 Task: In the  document profit.html Use the feature 'and check spelling and grammer' Select the body of letter and change paragraph spacing to  '1.5'Select the word  Good Afternoon and change font size to  25
Action: Mouse moved to (292, 422)
Screenshot: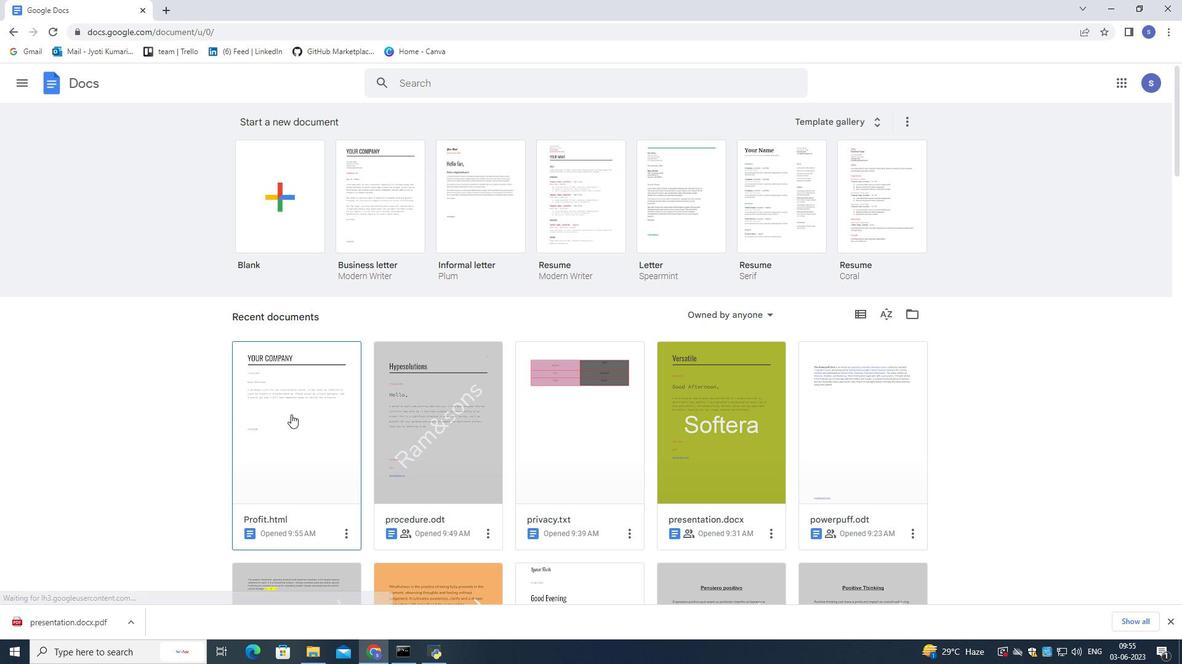 
Action: Mouse pressed left at (292, 422)
Screenshot: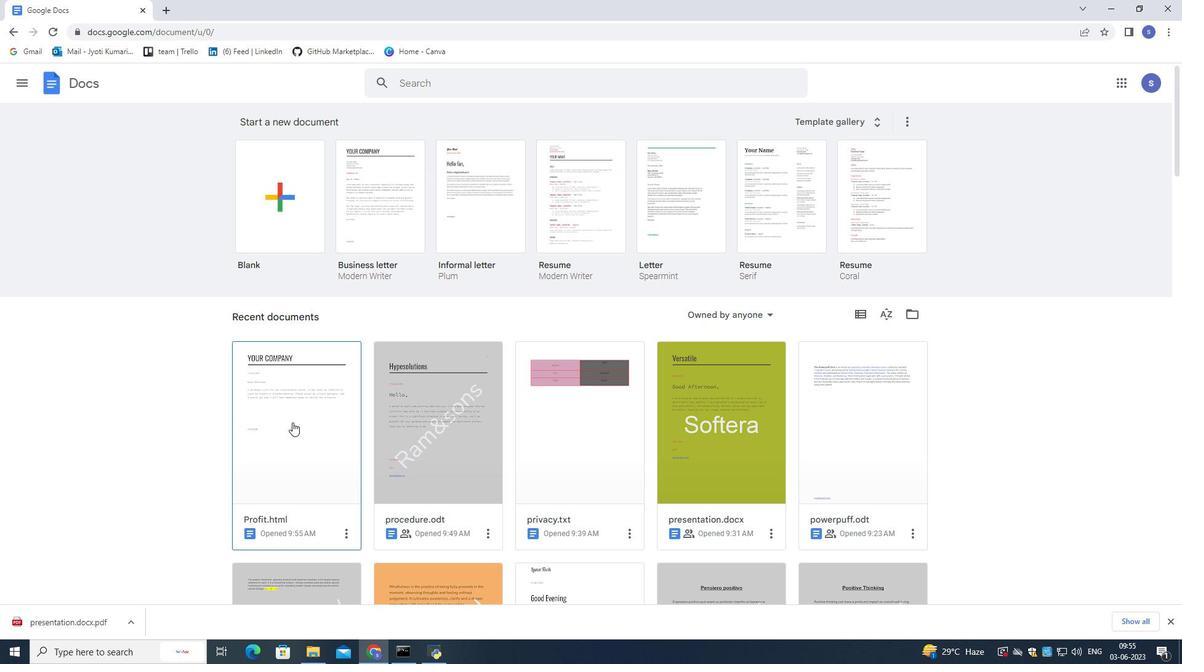 
Action: Mouse pressed left at (292, 422)
Screenshot: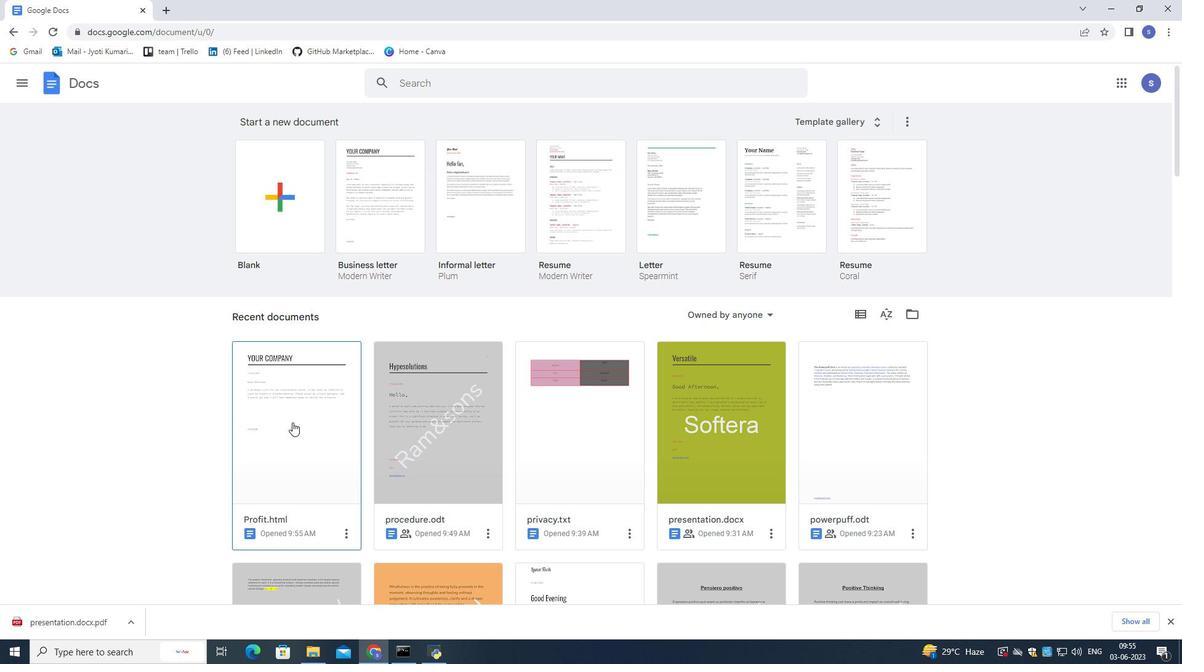 
Action: Mouse moved to (200, 89)
Screenshot: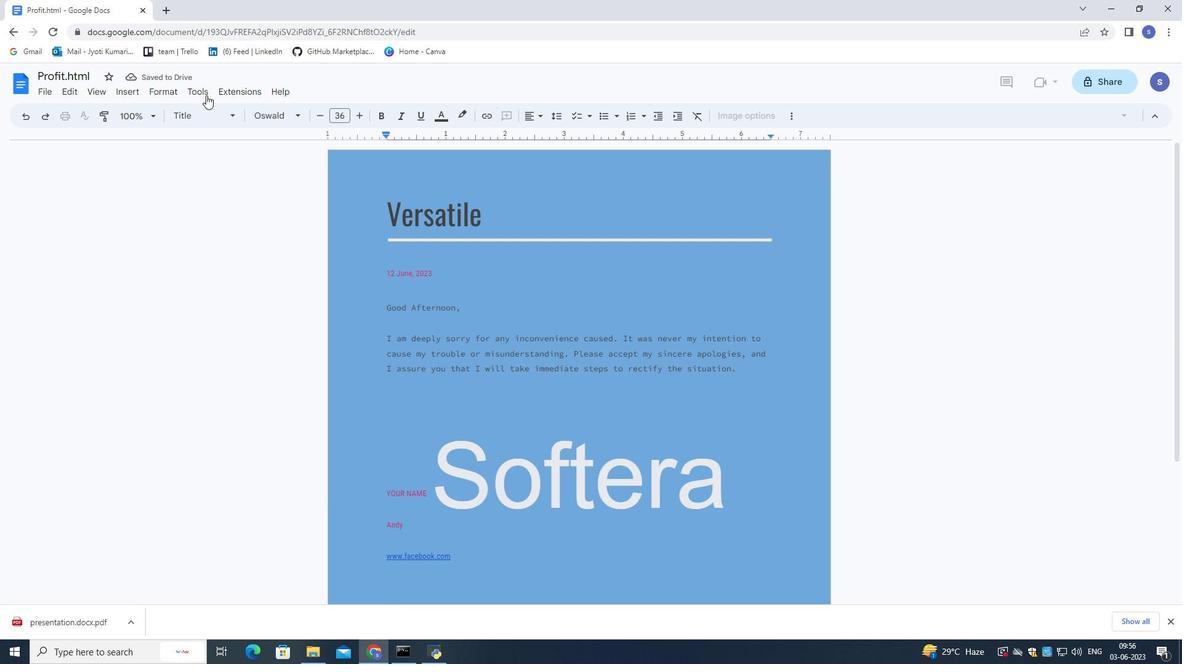 
Action: Mouse pressed left at (200, 89)
Screenshot: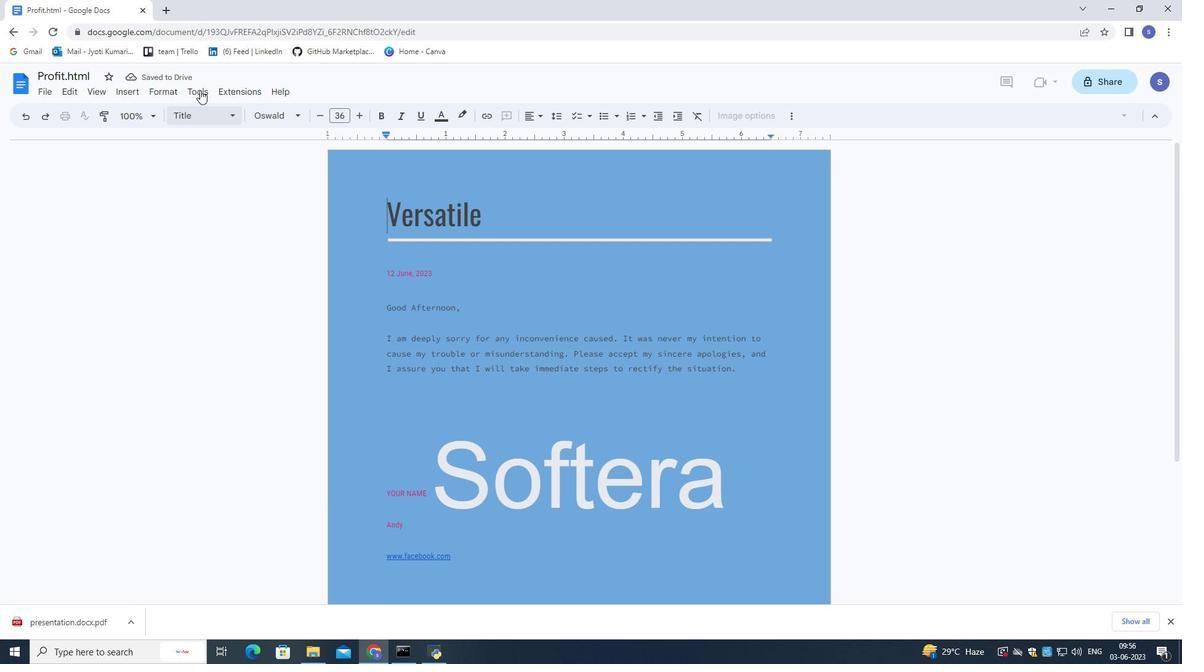 
Action: Mouse moved to (203, 112)
Screenshot: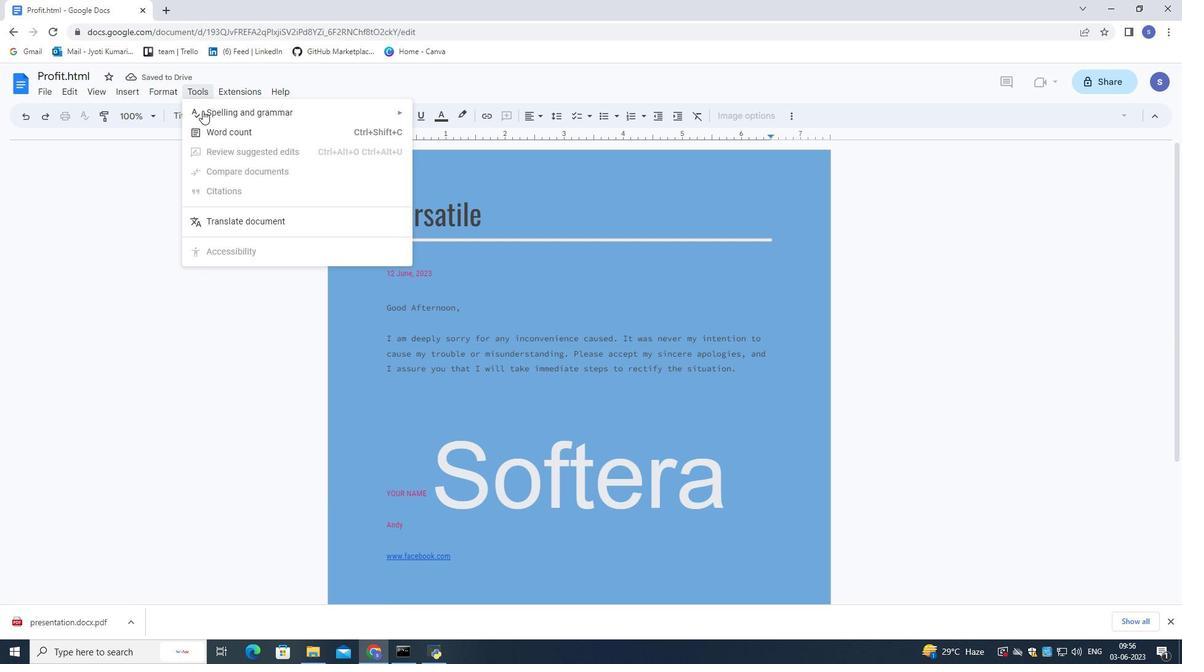 
Action: Mouse pressed left at (203, 112)
Screenshot: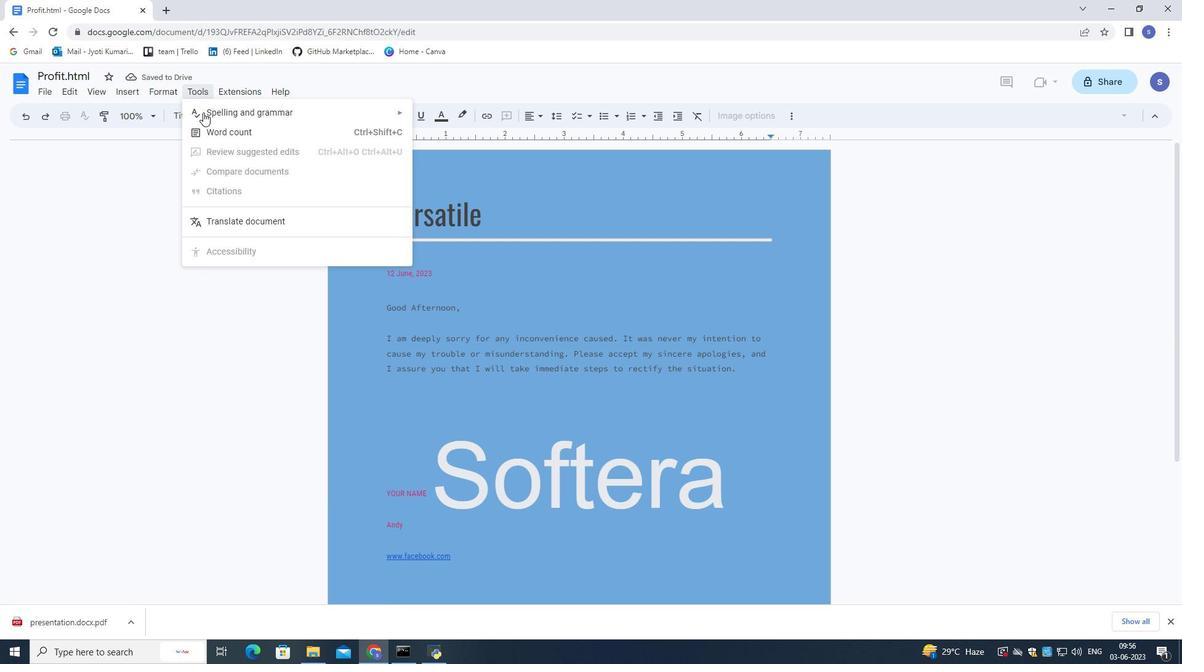 
Action: Mouse moved to (399, 110)
Screenshot: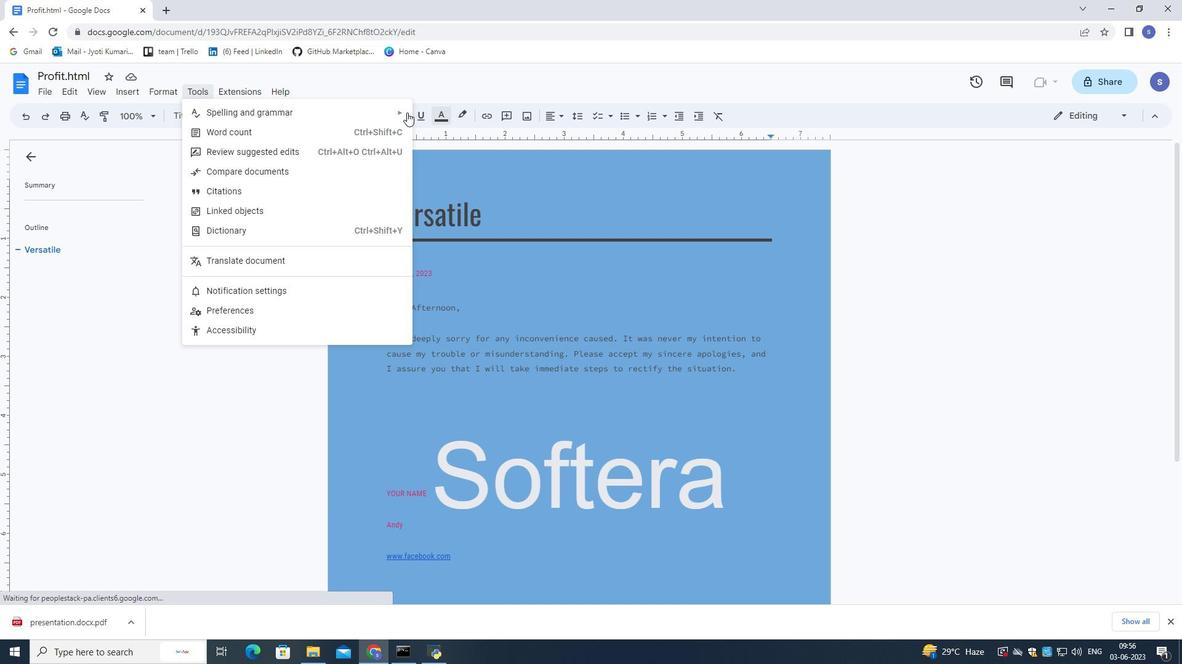 
Action: Mouse pressed left at (399, 110)
Screenshot: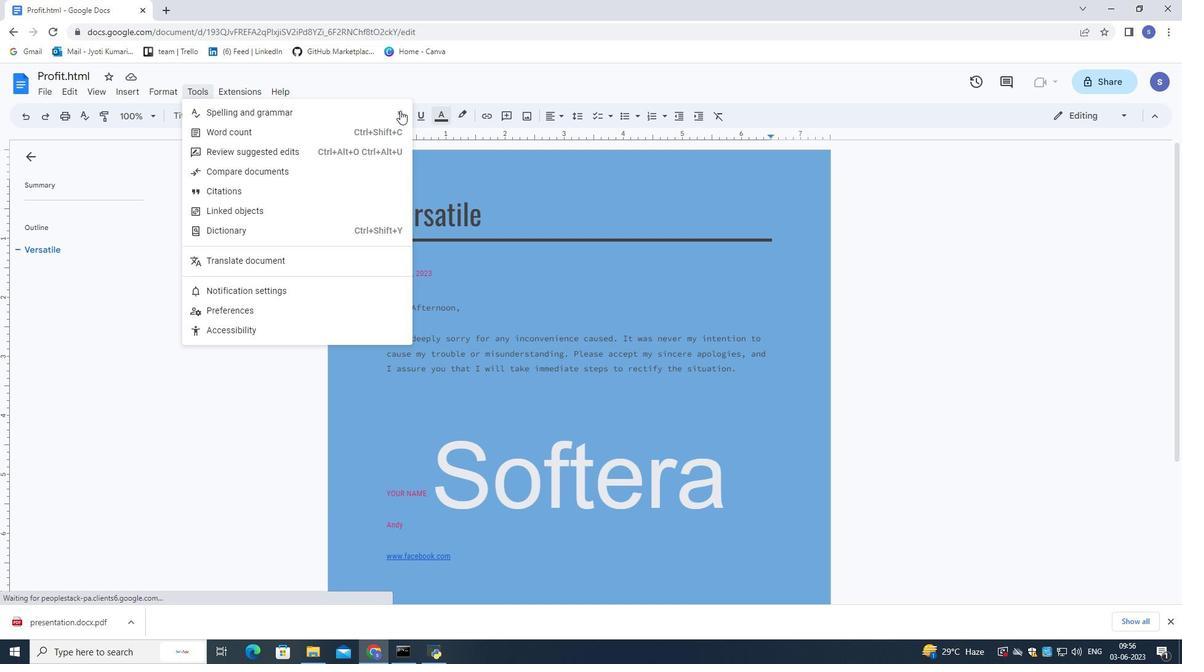 
Action: Mouse moved to (422, 115)
Screenshot: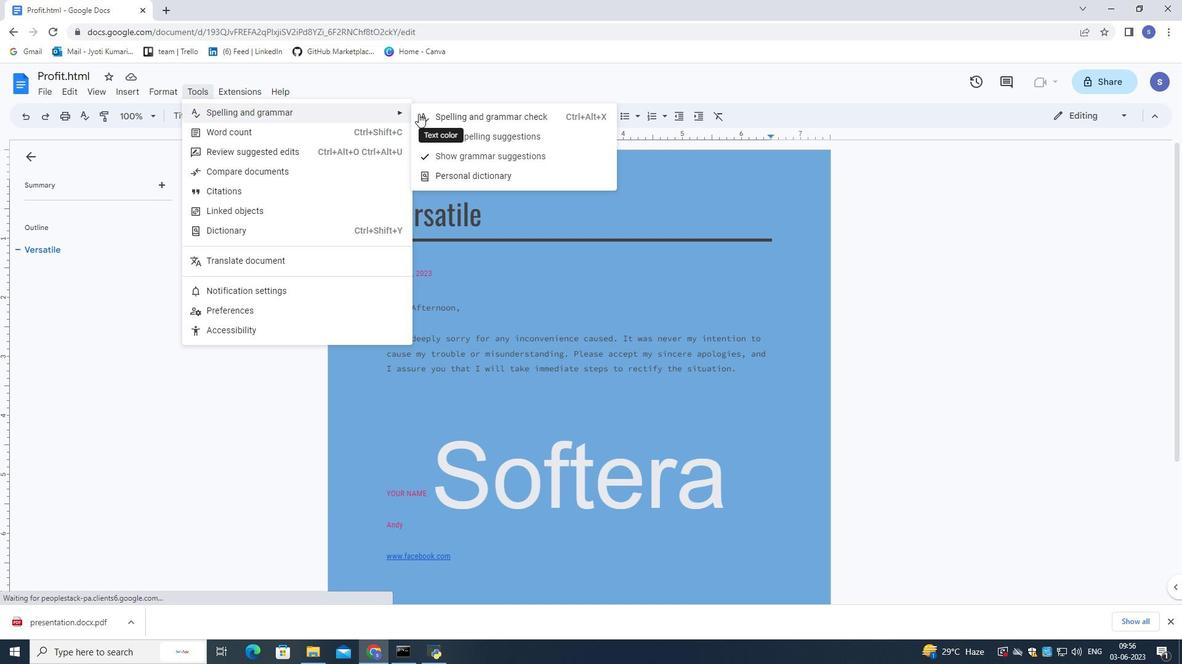 
Action: Mouse pressed left at (422, 115)
Screenshot: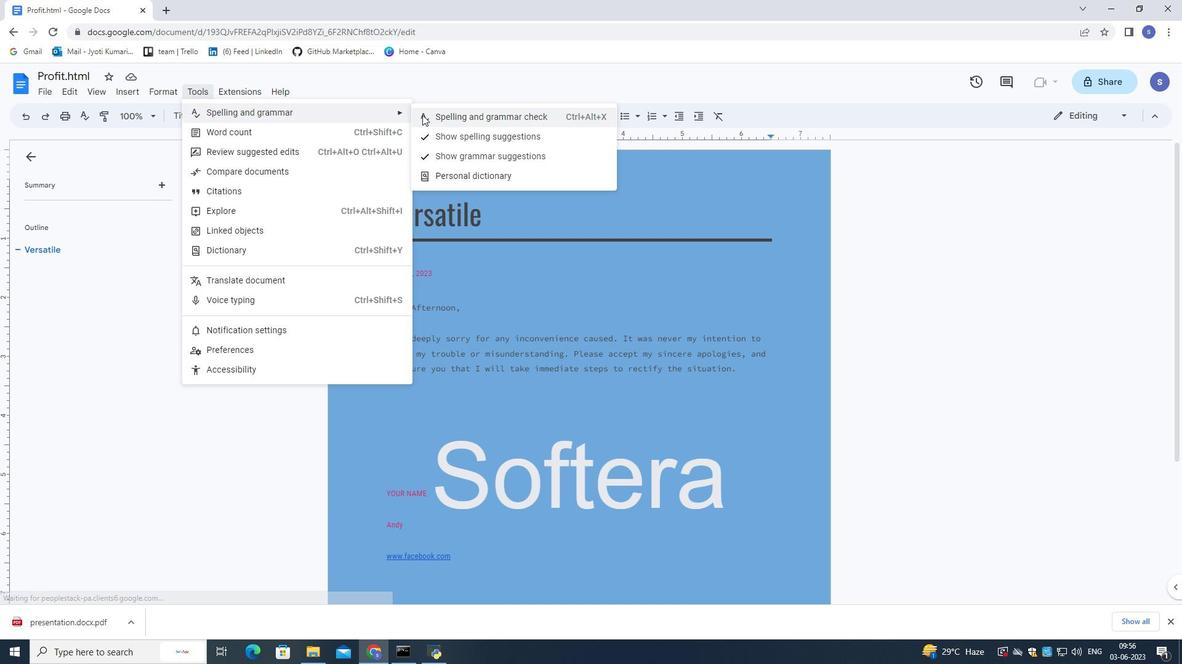 
Action: Mouse moved to (554, 313)
Screenshot: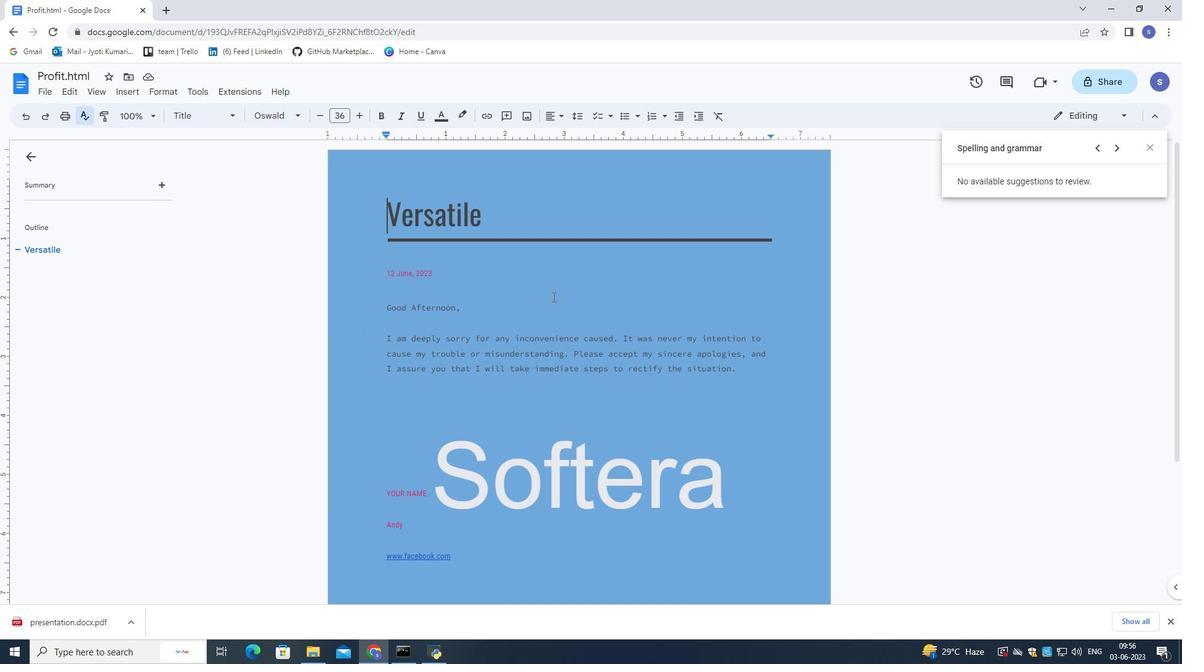 
Action: Mouse scrolled (554, 311) with delta (0, 0)
Screenshot: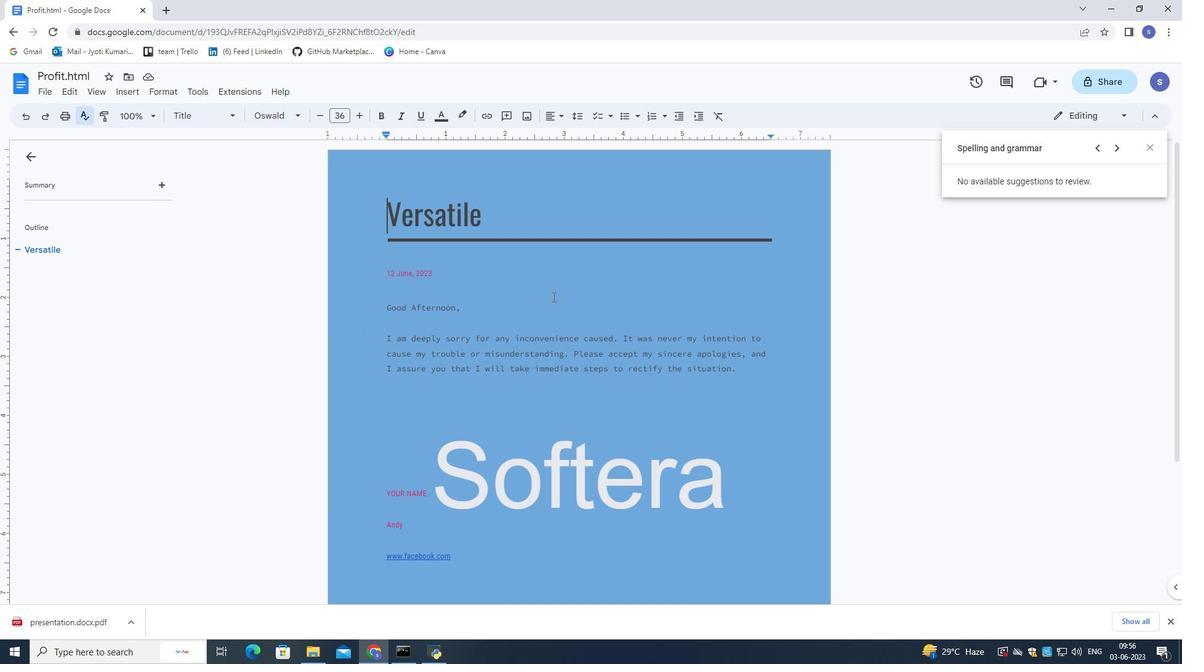 
Action: Mouse scrolled (554, 312) with delta (0, 0)
Screenshot: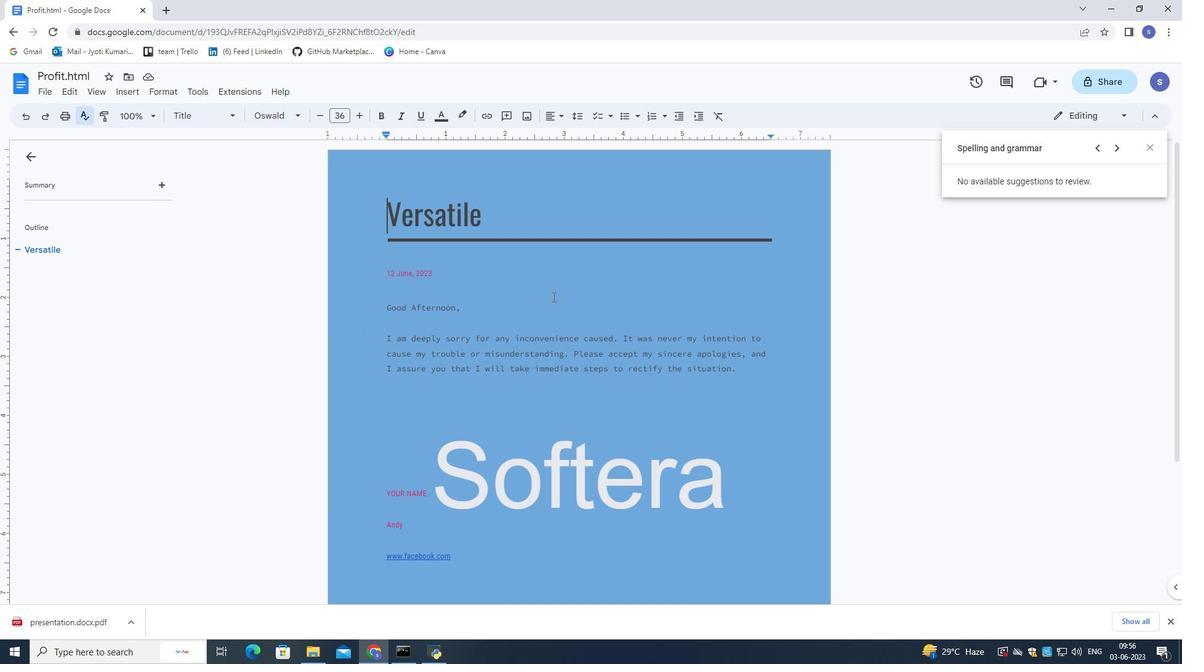 
Action: Mouse scrolled (554, 312) with delta (0, 0)
Screenshot: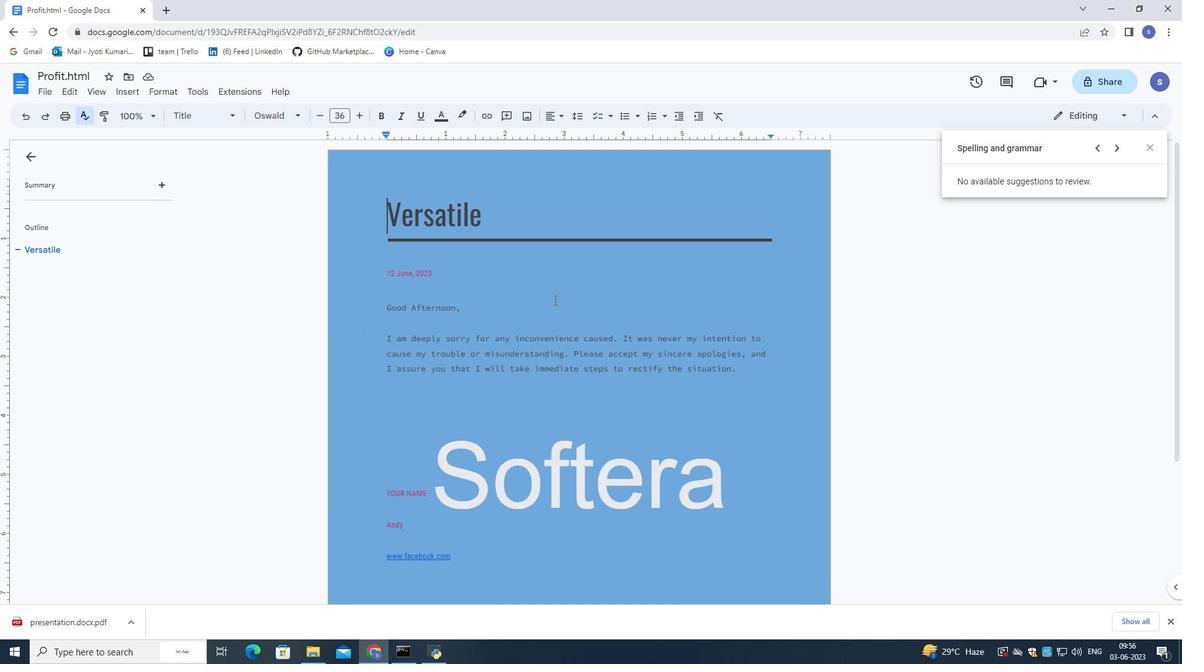 
Action: Mouse scrolled (554, 312) with delta (0, 0)
Screenshot: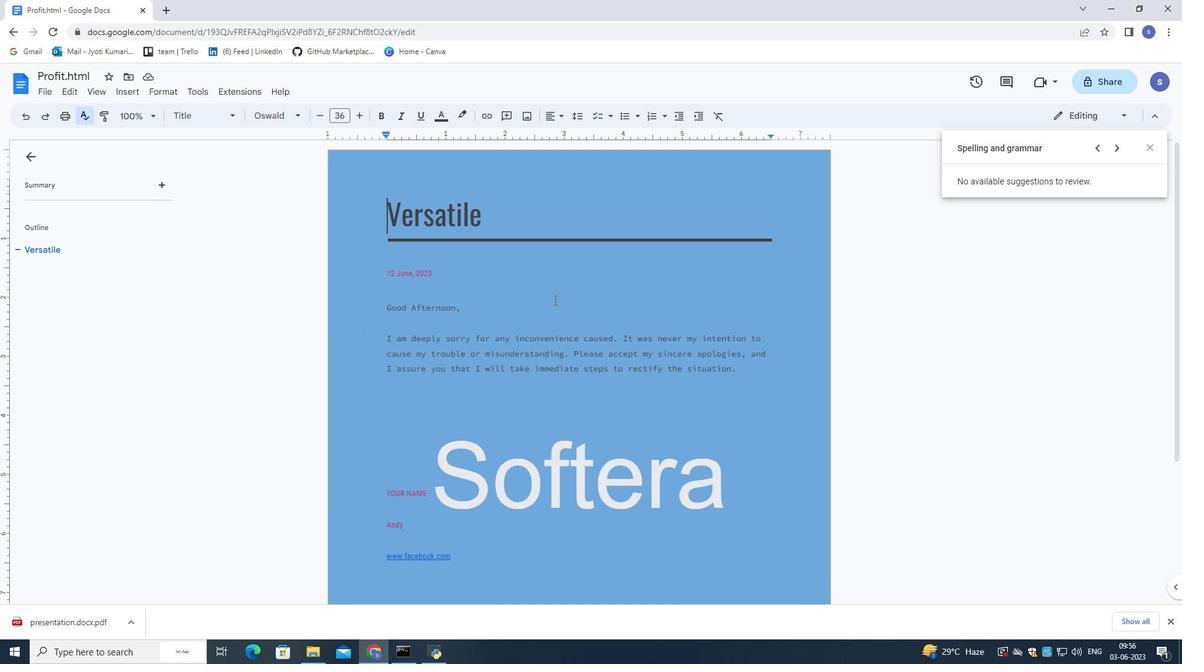
Action: Mouse scrolled (554, 313) with delta (0, 0)
Screenshot: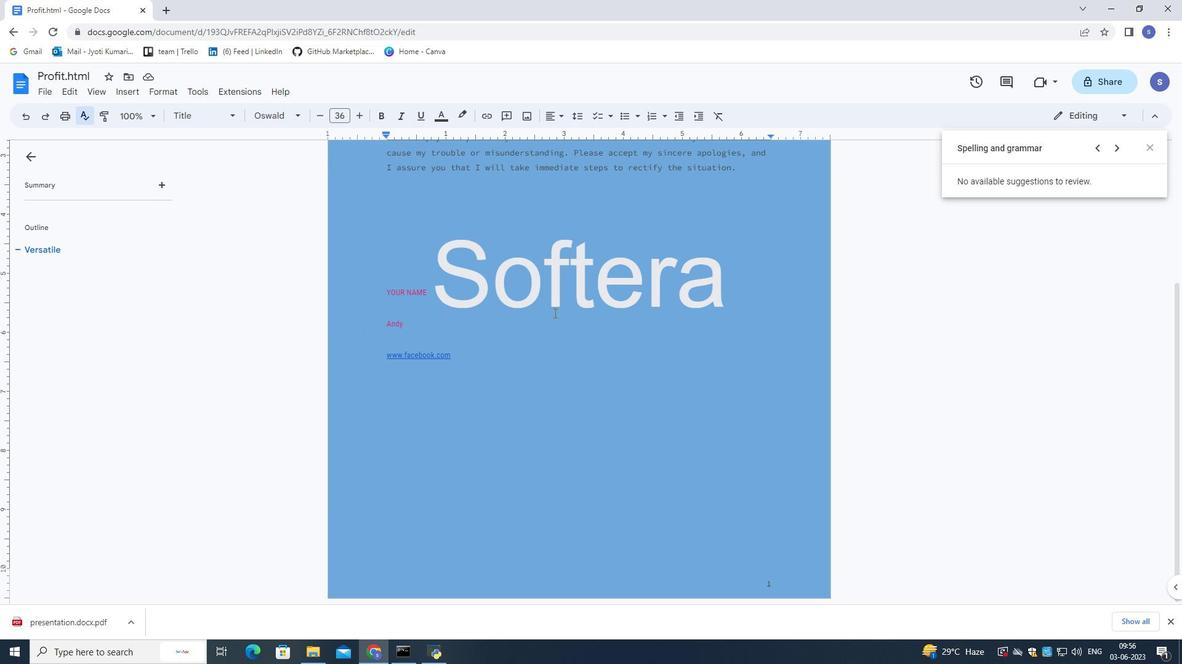 
Action: Mouse scrolled (554, 313) with delta (0, 0)
Screenshot: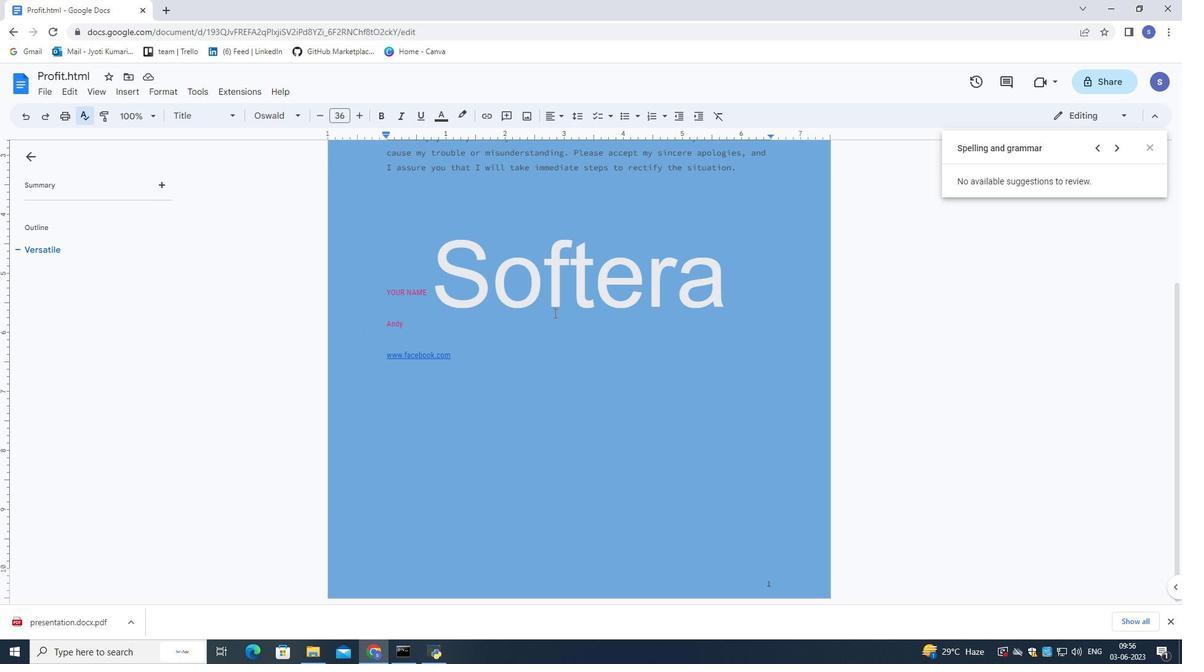 
Action: Mouse scrolled (554, 313) with delta (0, 0)
Screenshot: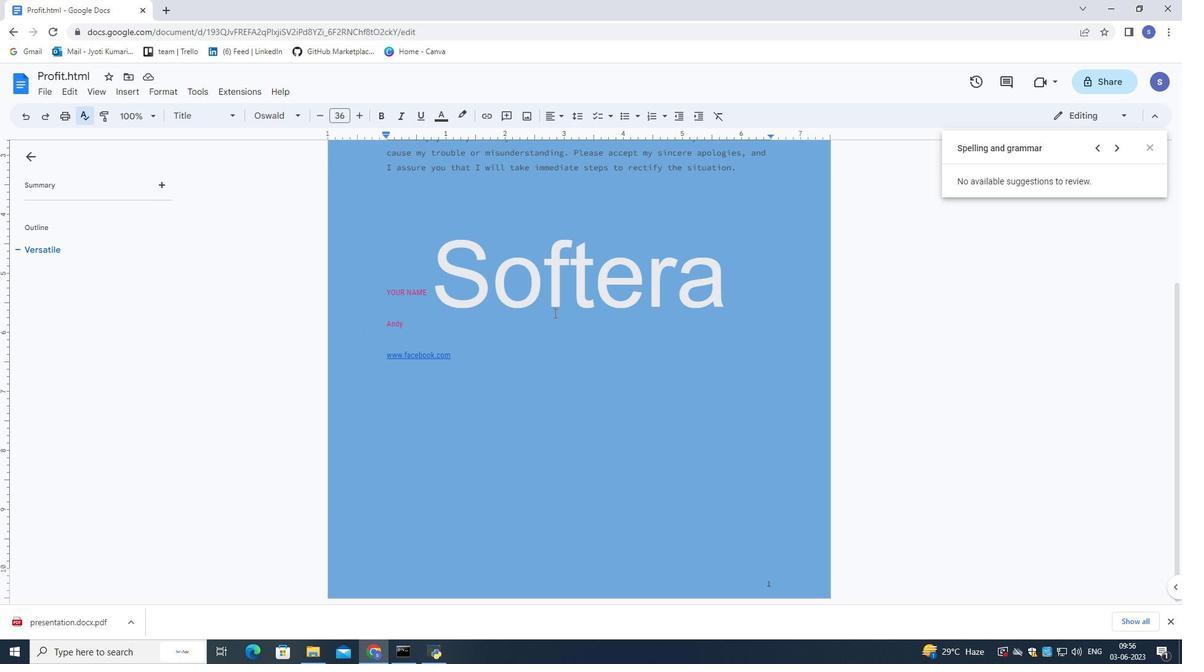 
Action: Mouse scrolled (554, 313) with delta (0, 0)
Screenshot: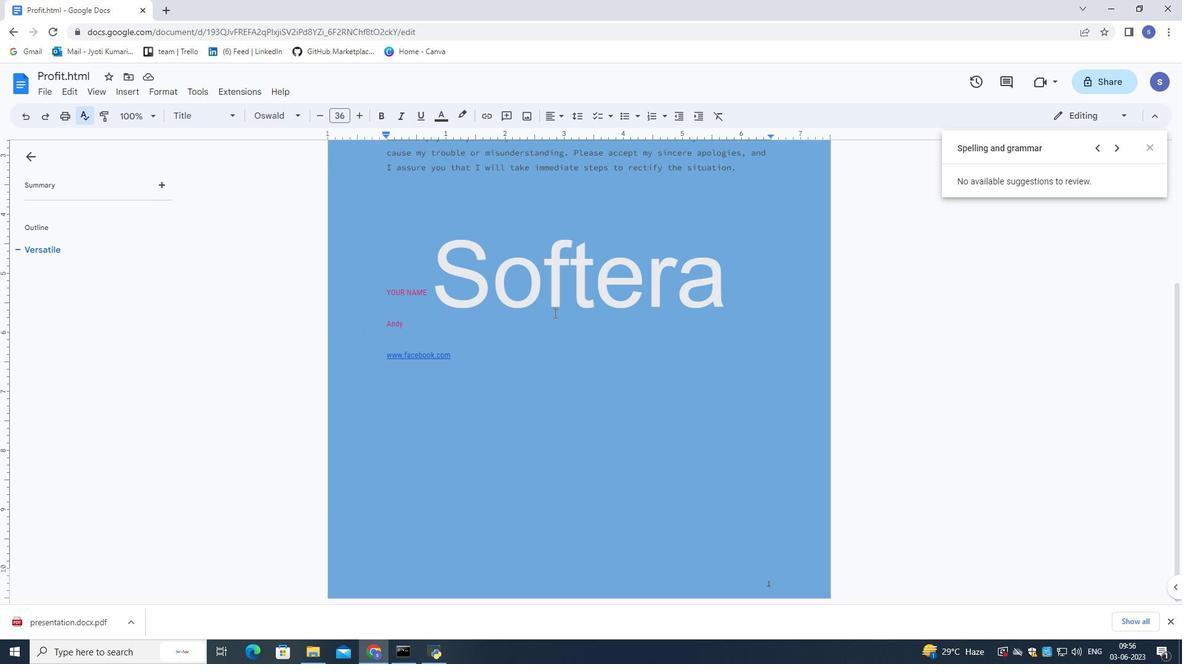 
Action: Mouse moved to (747, 375)
Screenshot: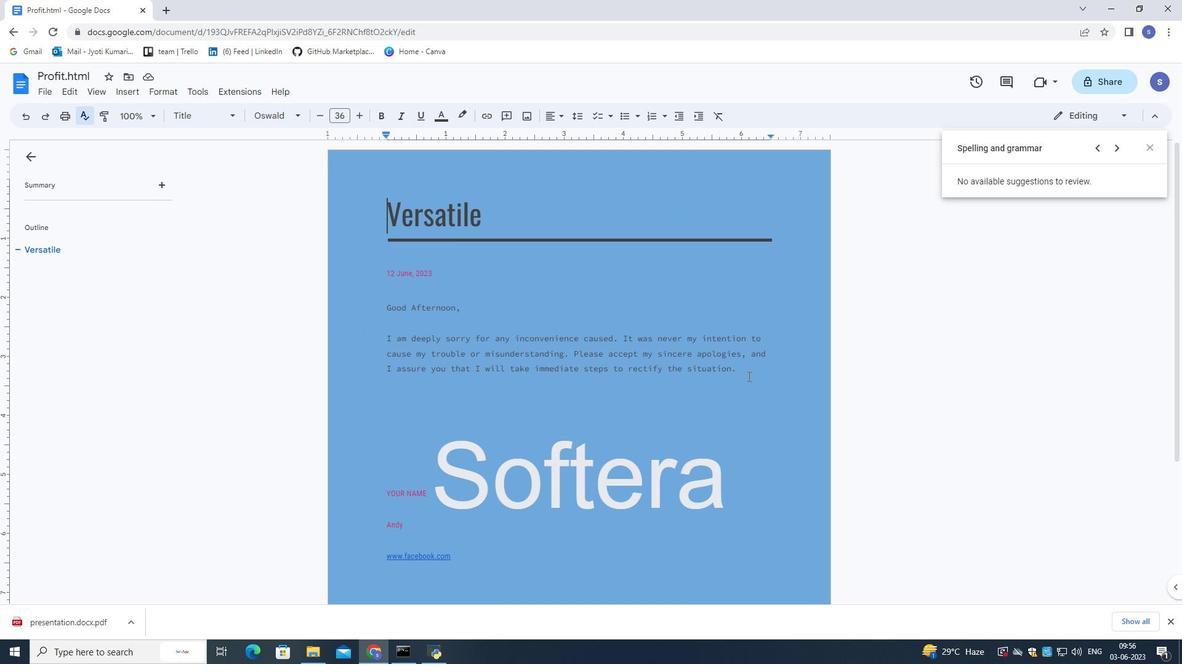 
Action: Mouse pressed left at (747, 376)
Screenshot: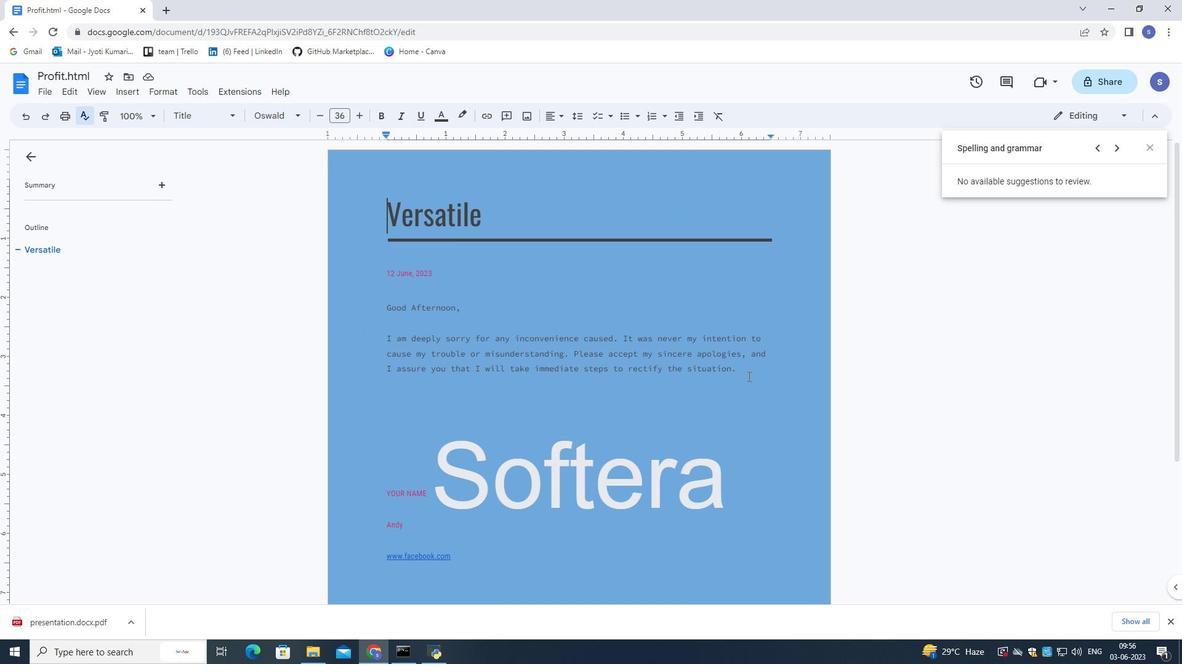 
Action: Mouse moved to (579, 116)
Screenshot: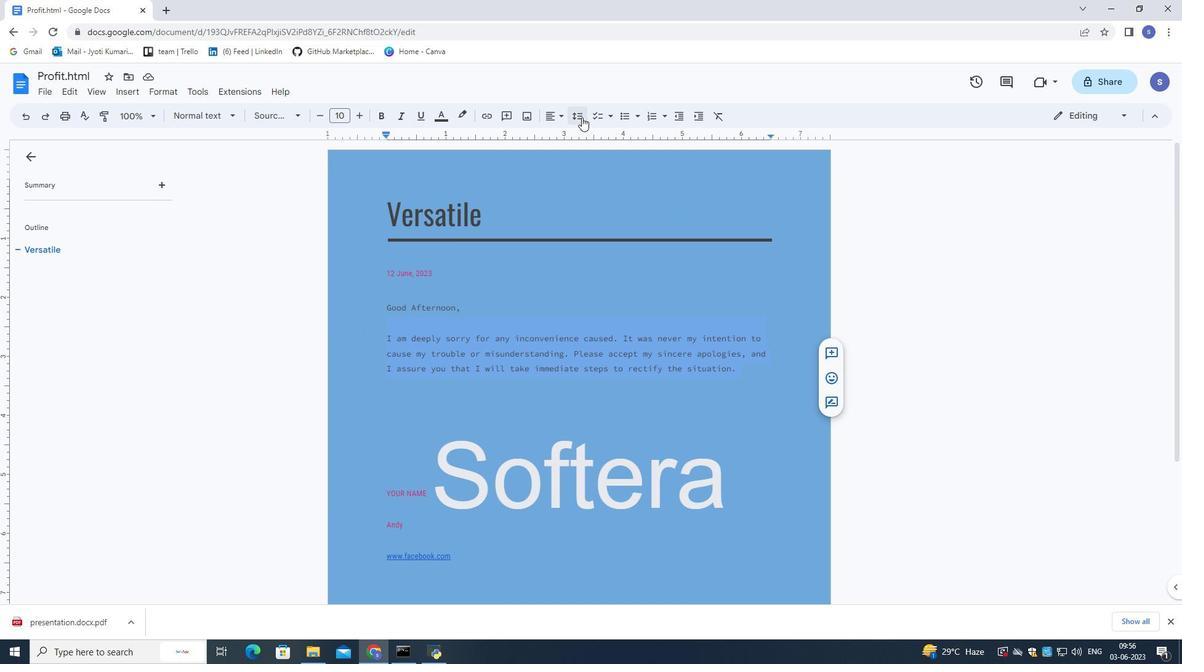 
Action: Mouse pressed left at (579, 116)
Screenshot: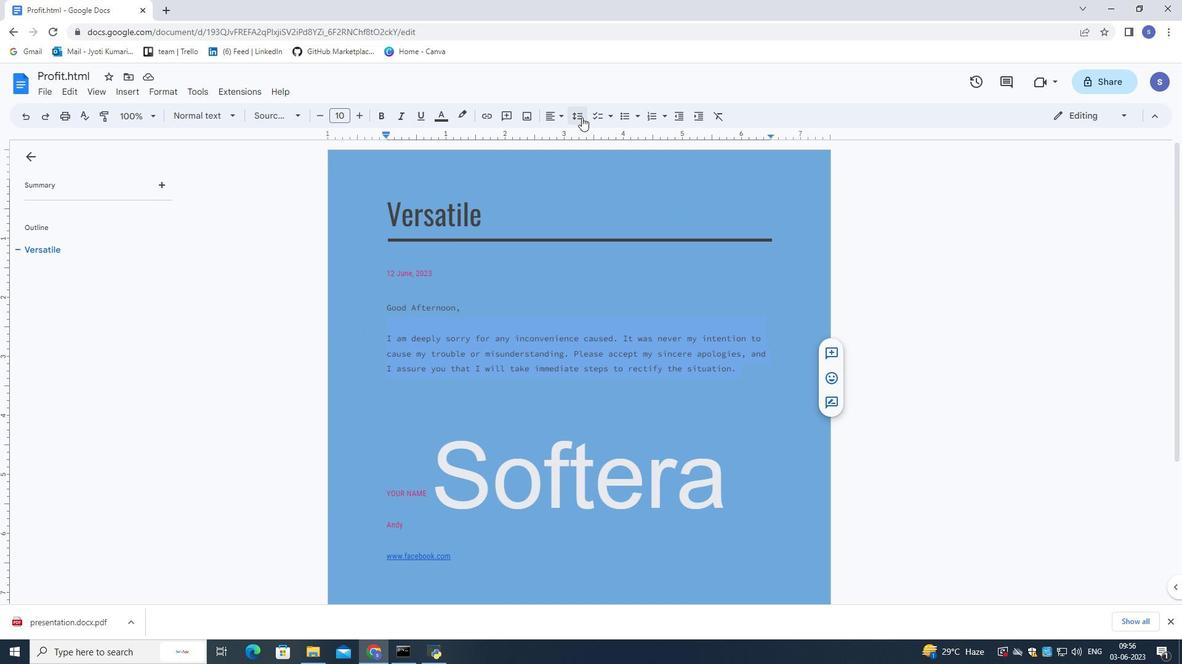 
Action: Mouse moved to (584, 177)
Screenshot: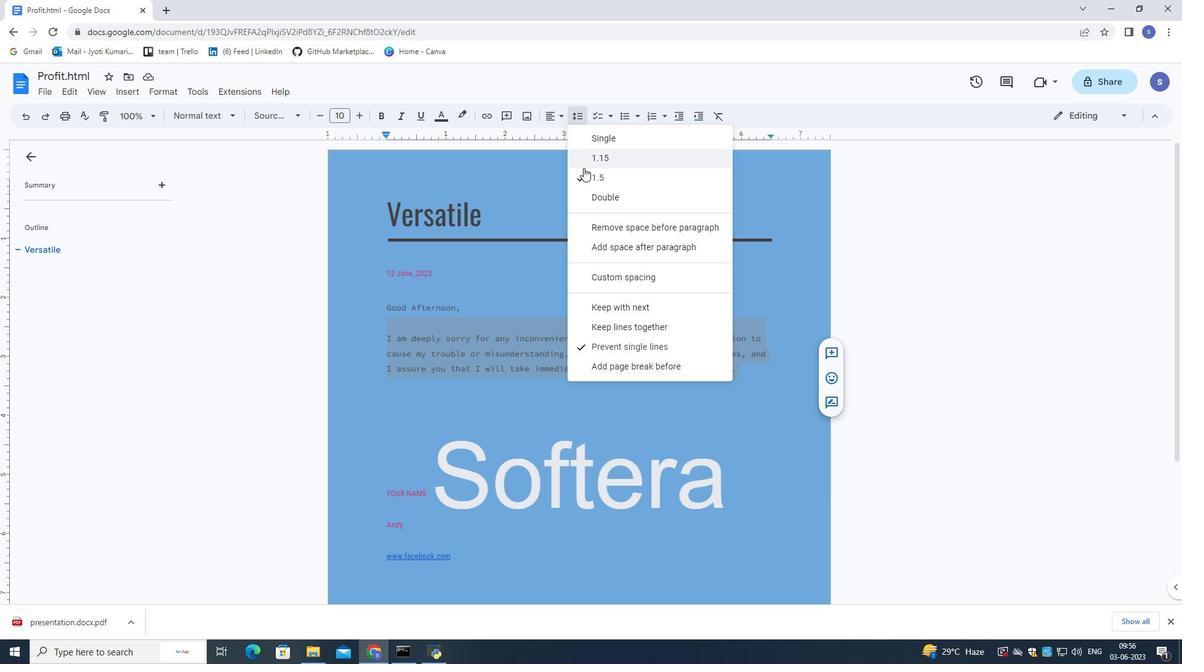 
Action: Mouse pressed left at (584, 177)
Screenshot: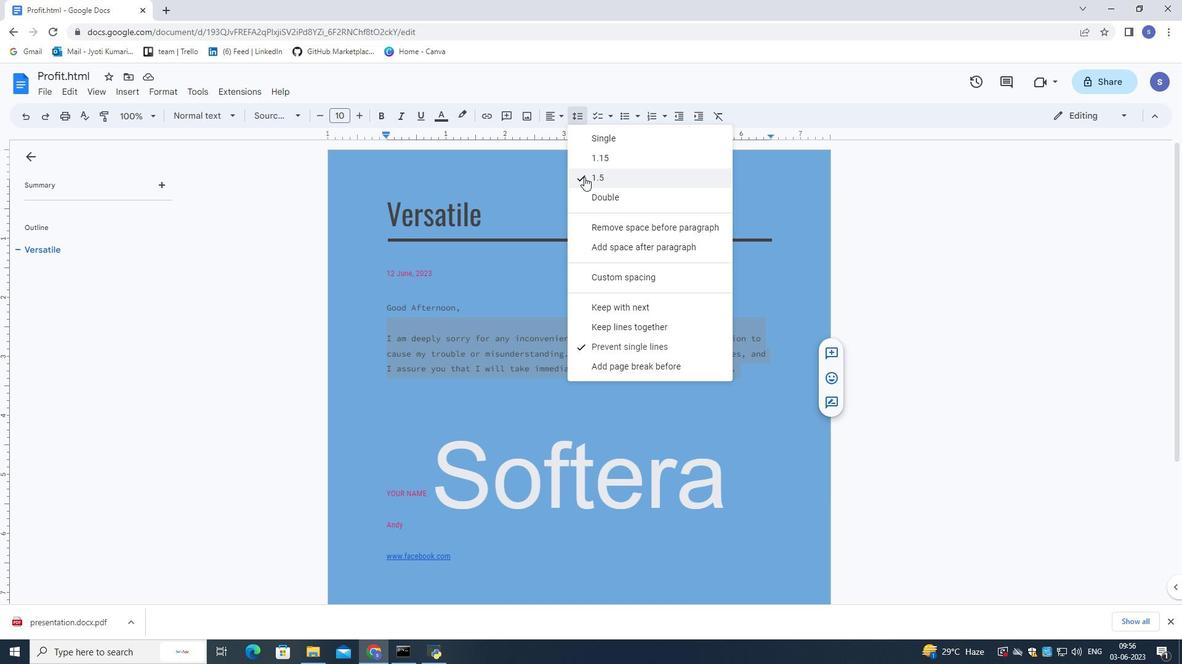 
Action: Mouse moved to (578, 176)
Screenshot: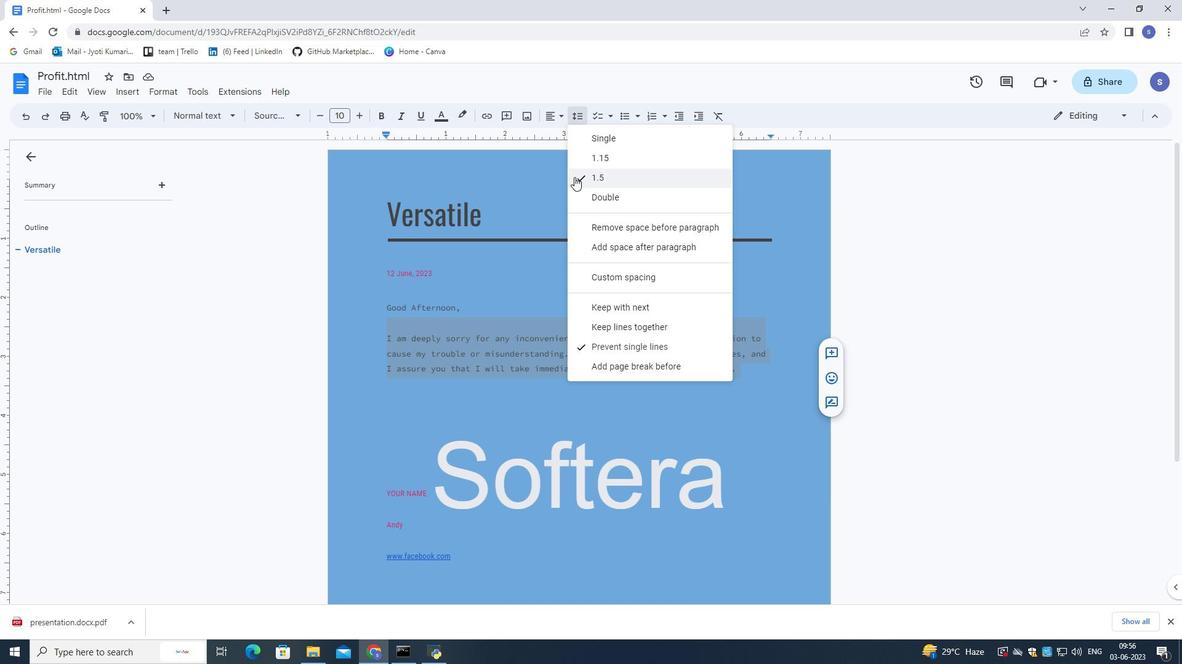 
Action: Mouse pressed left at (578, 176)
Screenshot: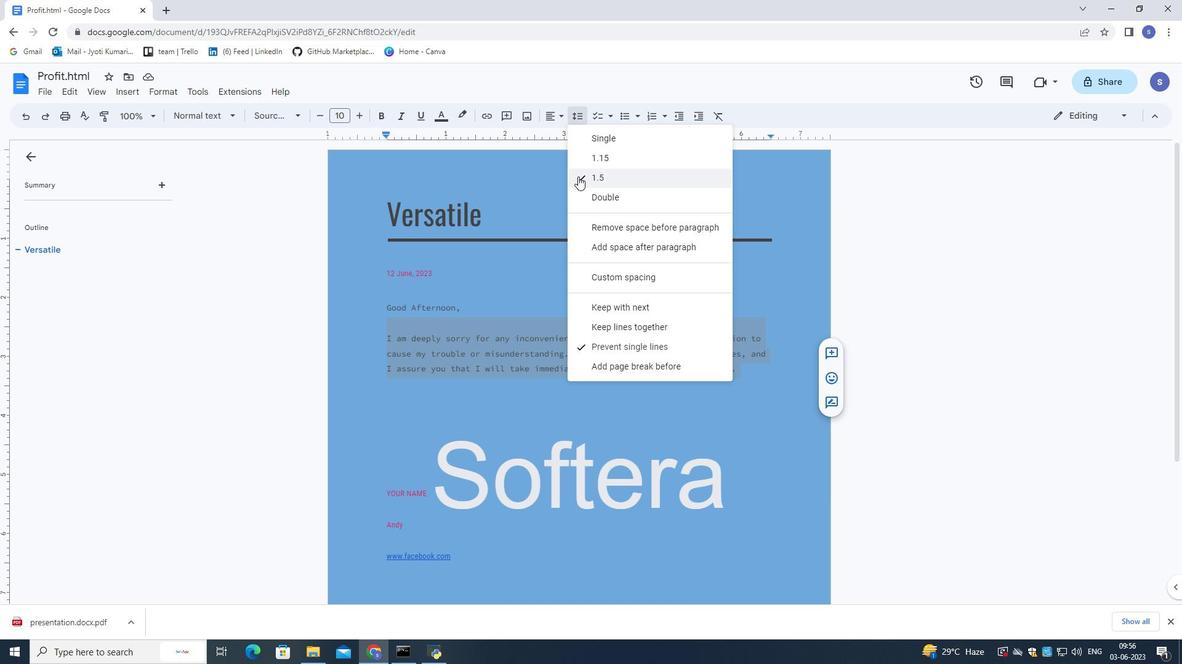 
Action: Mouse moved to (357, 118)
Screenshot: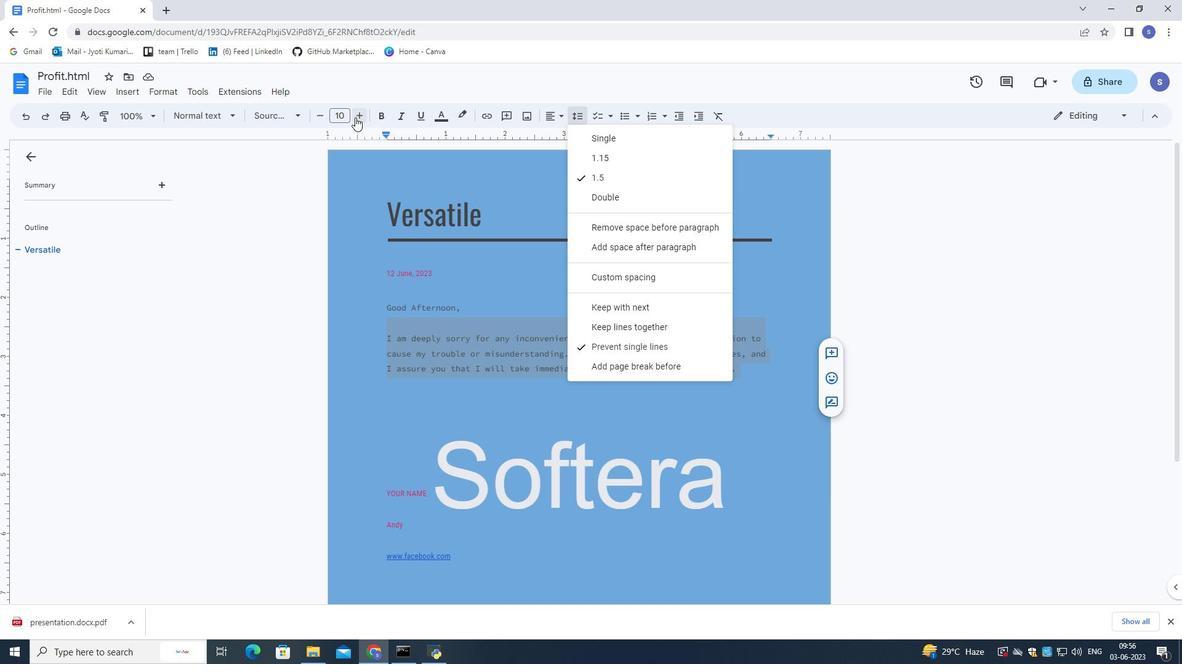 
Action: Mouse pressed left at (357, 118)
Screenshot: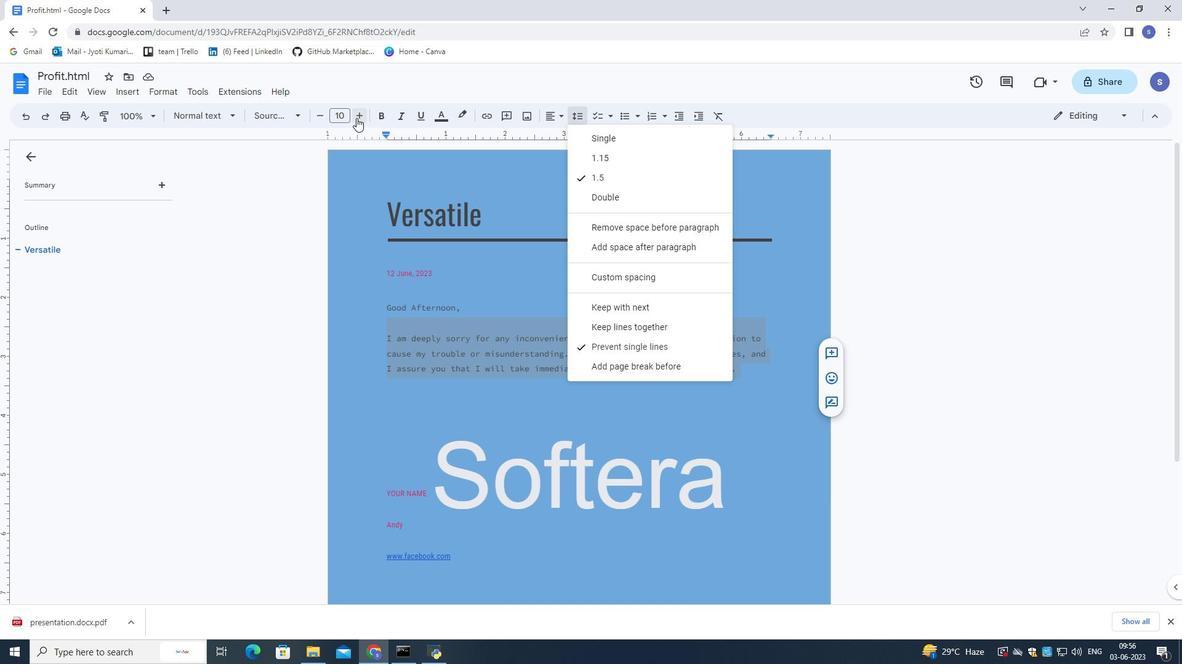 
Action: Mouse moved to (358, 118)
Screenshot: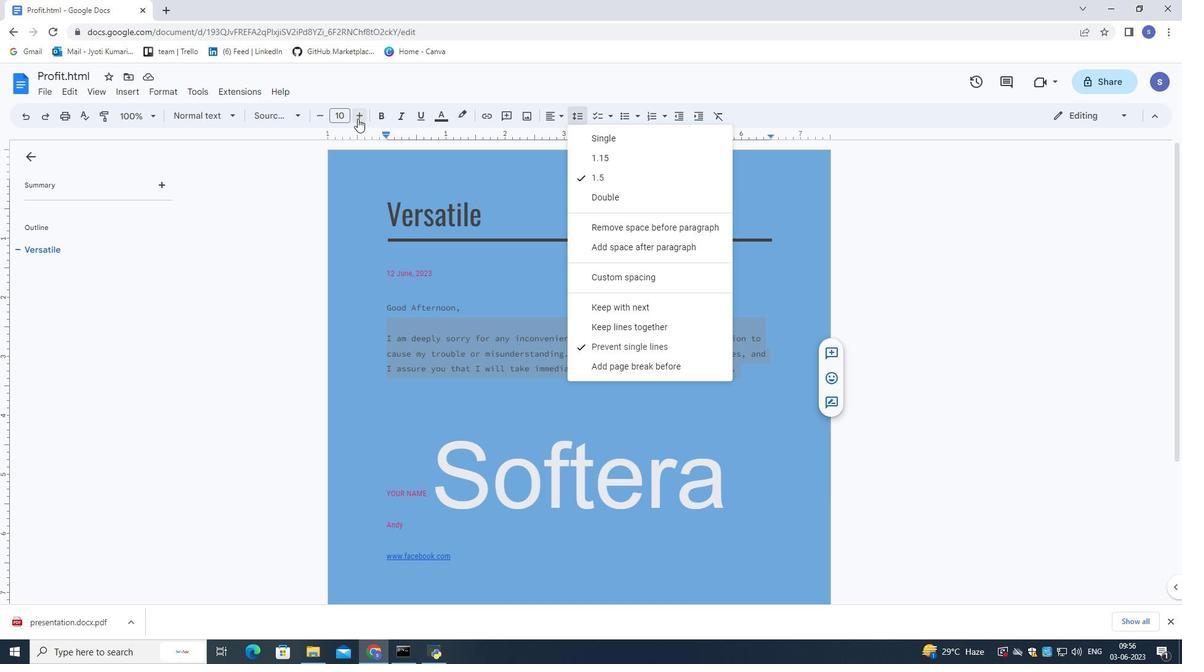 
Action: Mouse pressed left at (358, 118)
Screenshot: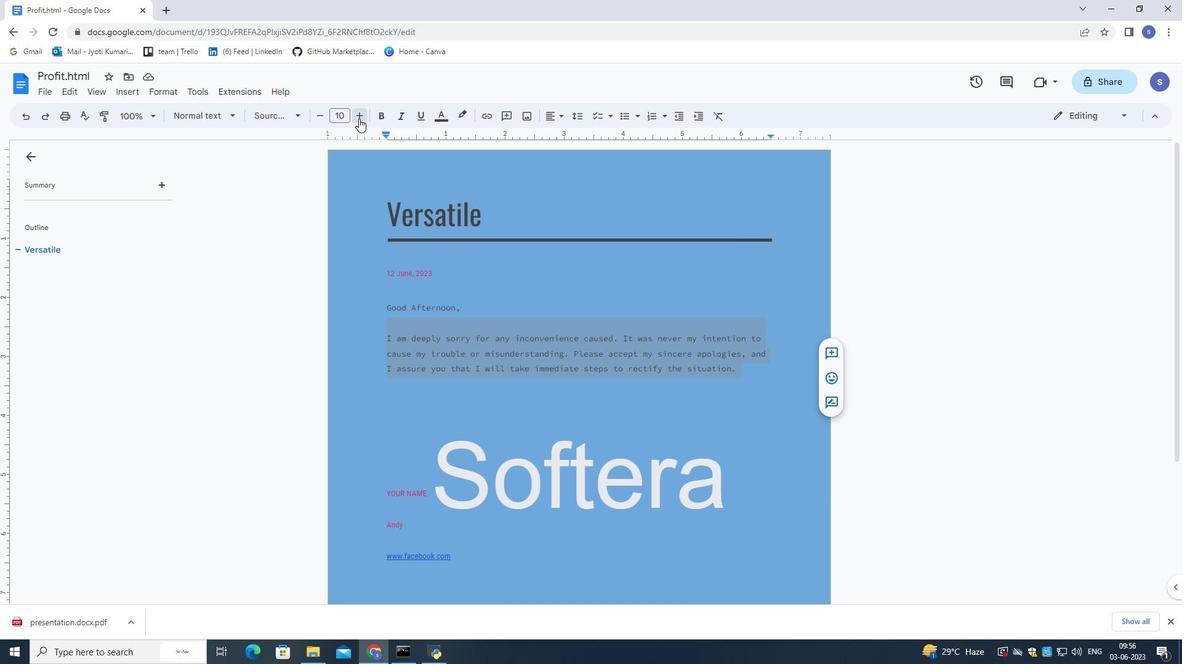 
Action: Mouse pressed left at (358, 118)
Screenshot: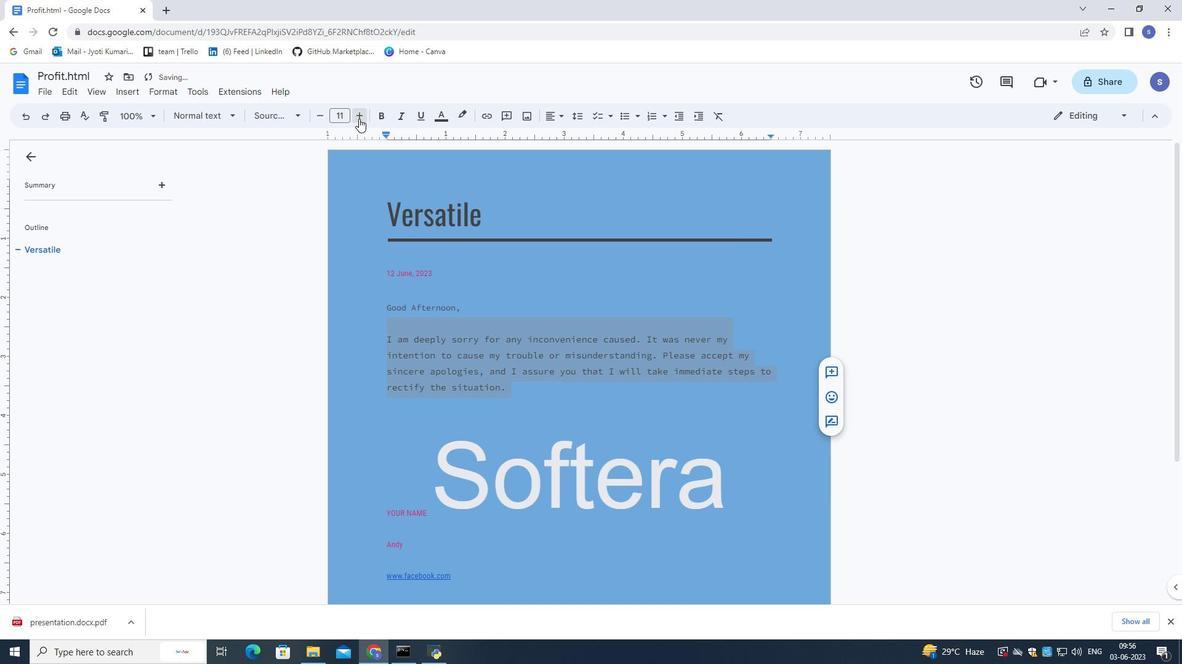 
Action: Mouse pressed left at (358, 118)
Screenshot: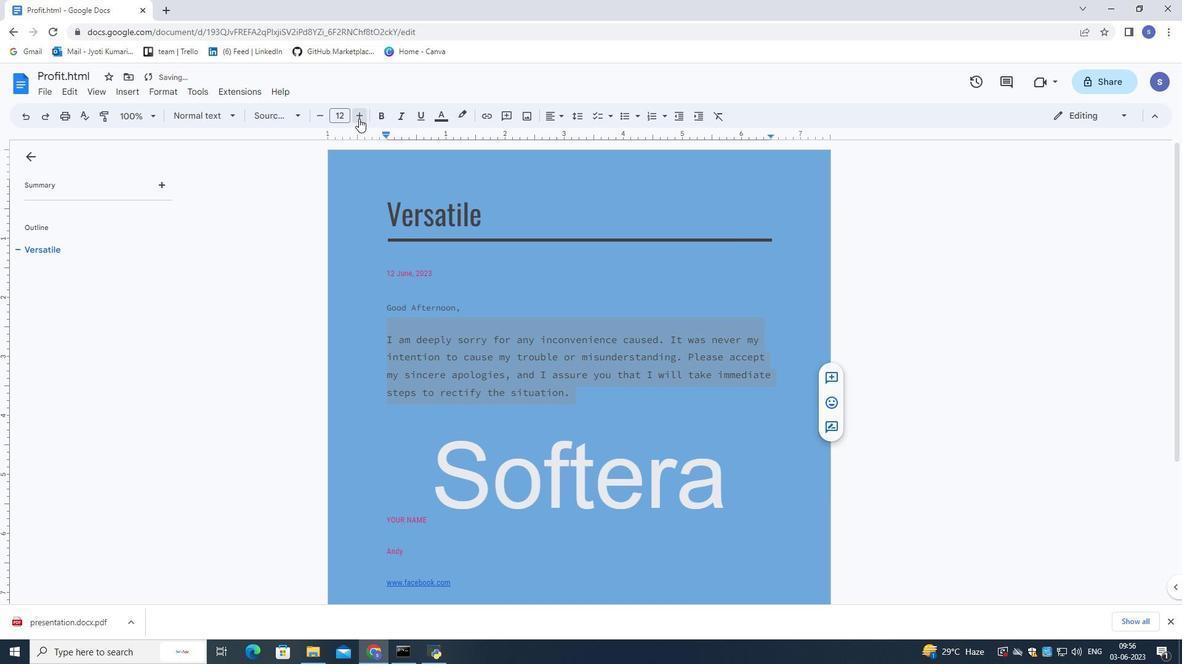 
Action: Mouse pressed left at (358, 118)
Screenshot: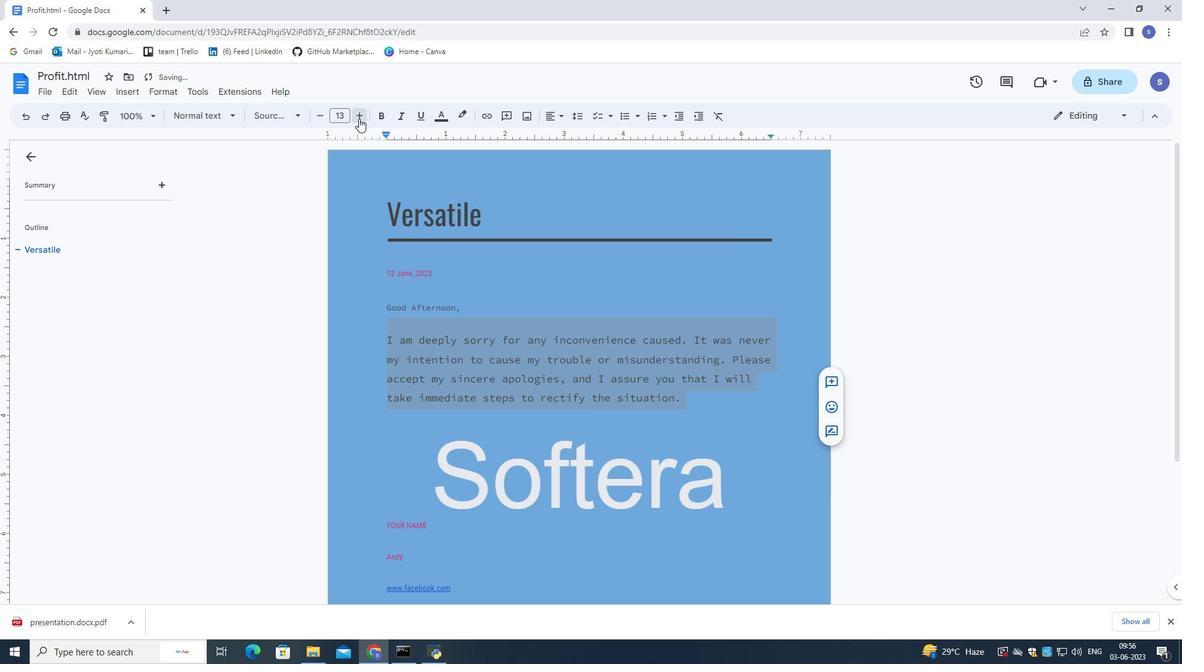 
Action: Mouse pressed left at (358, 118)
Screenshot: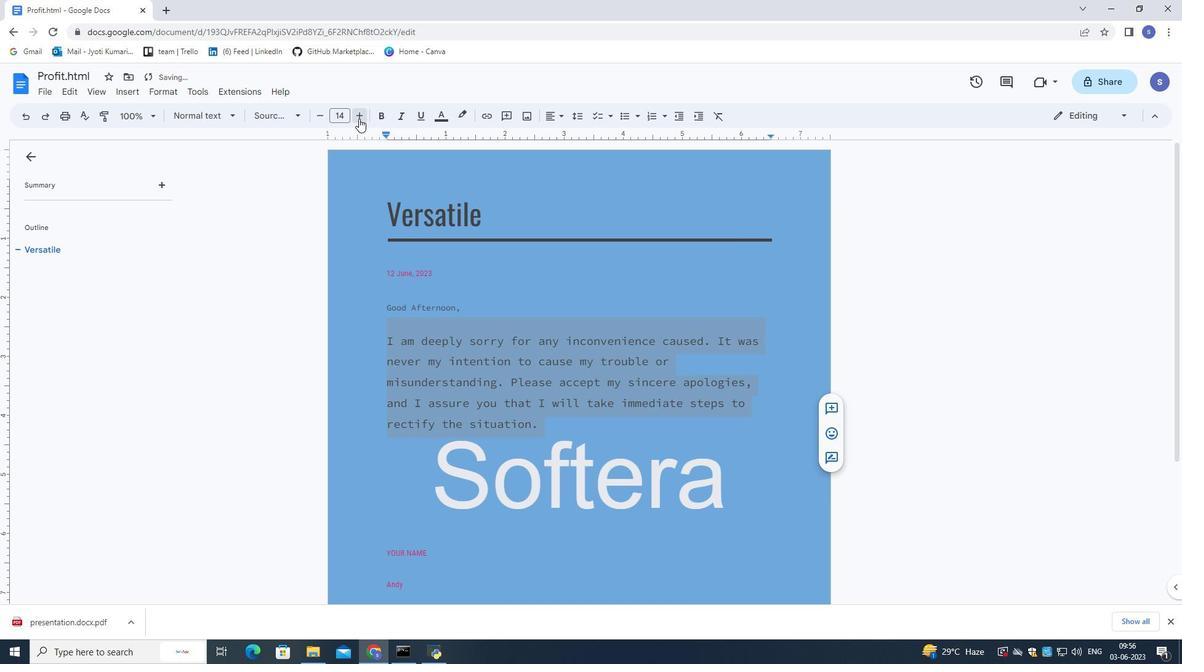 
Action: Mouse pressed left at (358, 118)
Screenshot: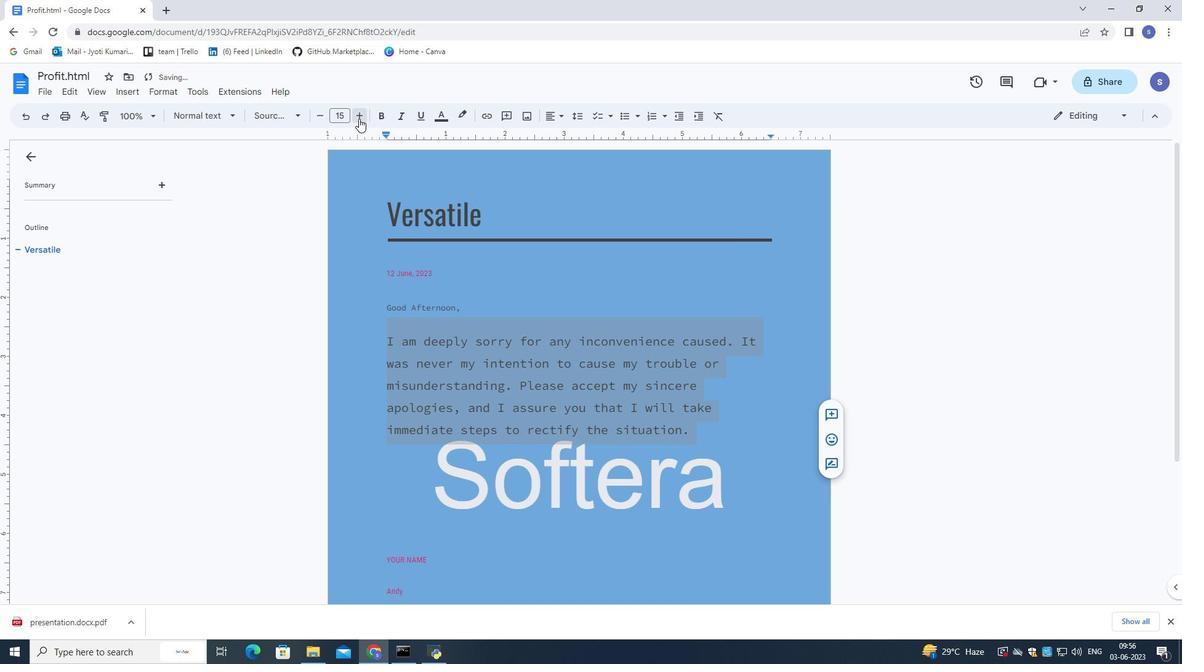 
Action: Mouse pressed left at (358, 118)
Screenshot: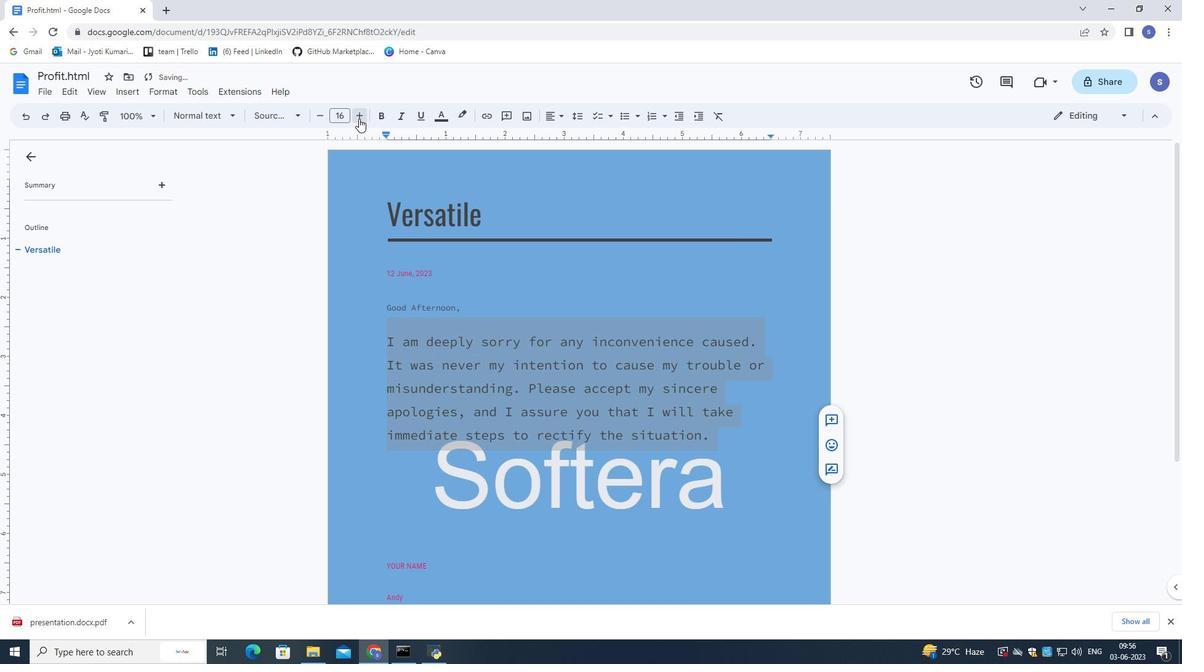 
Action: Mouse pressed left at (358, 118)
Screenshot: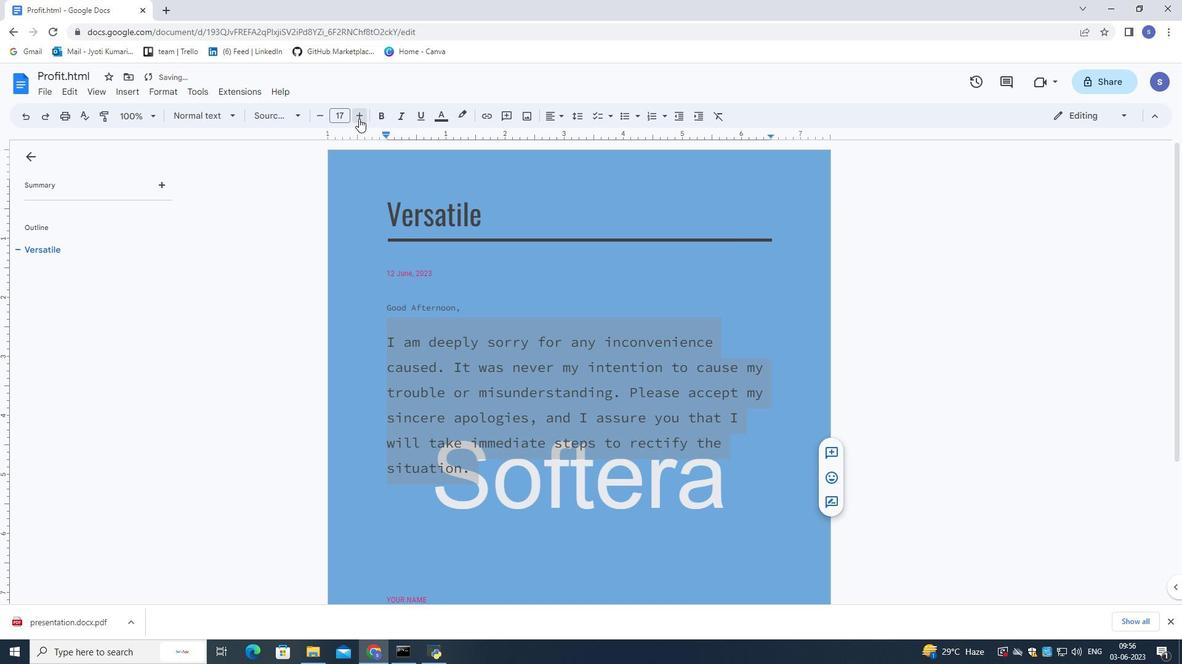 
Action: Mouse pressed left at (358, 118)
Screenshot: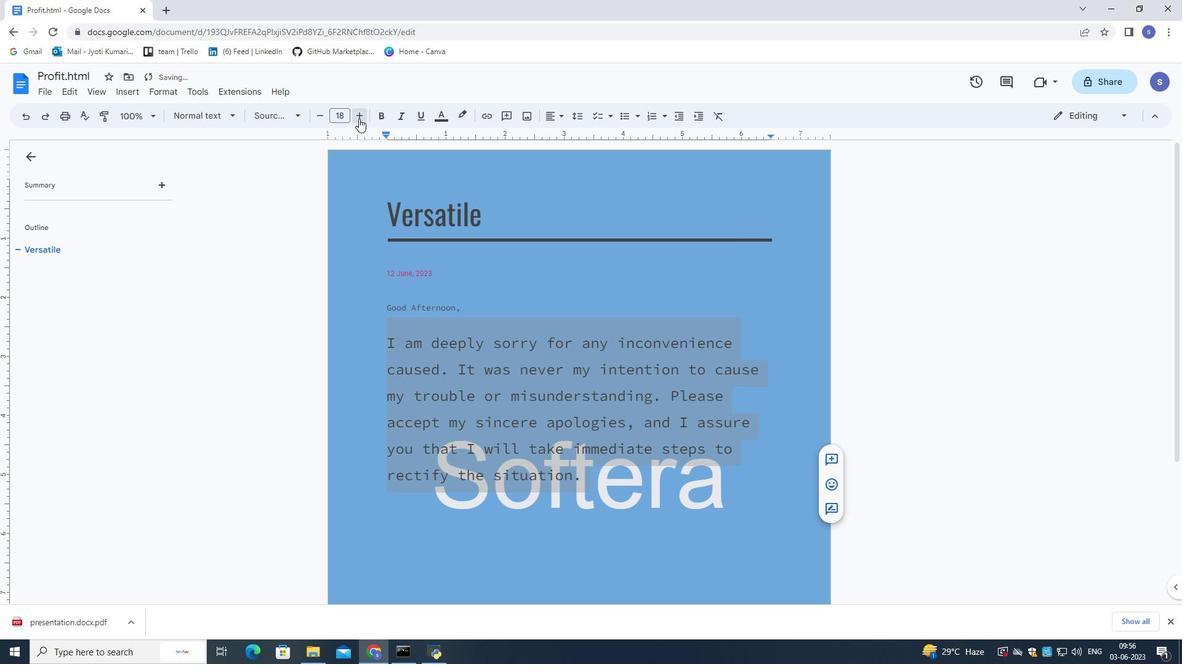 
Action: Mouse pressed left at (358, 118)
Screenshot: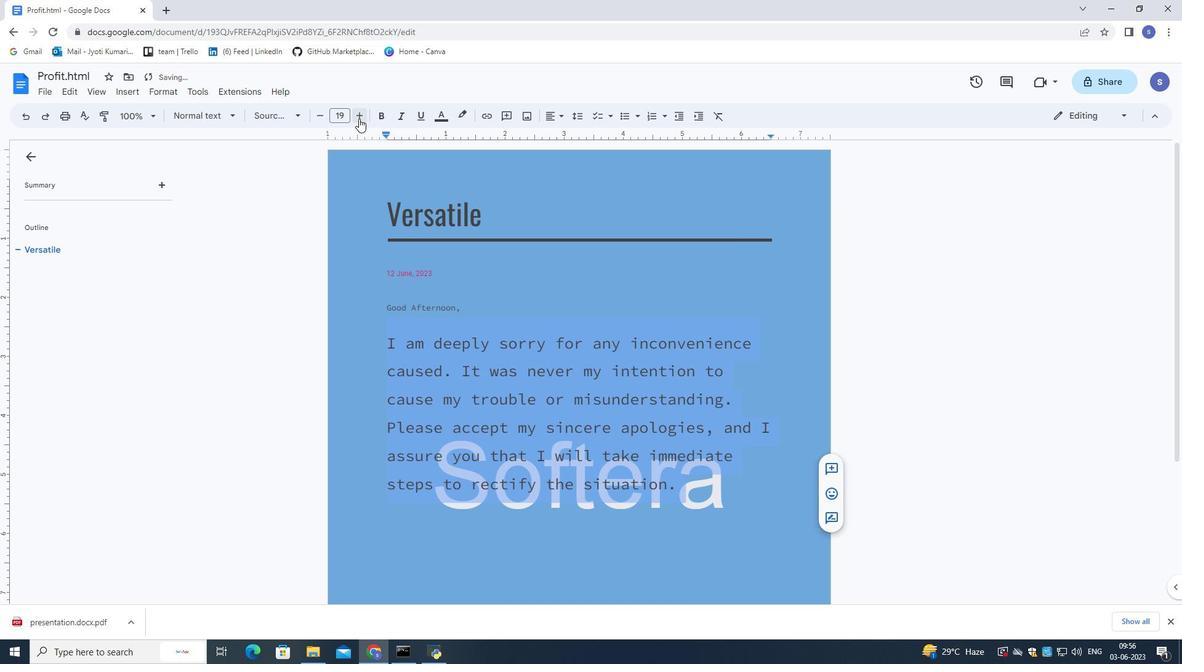 
Action: Mouse pressed left at (358, 118)
Screenshot: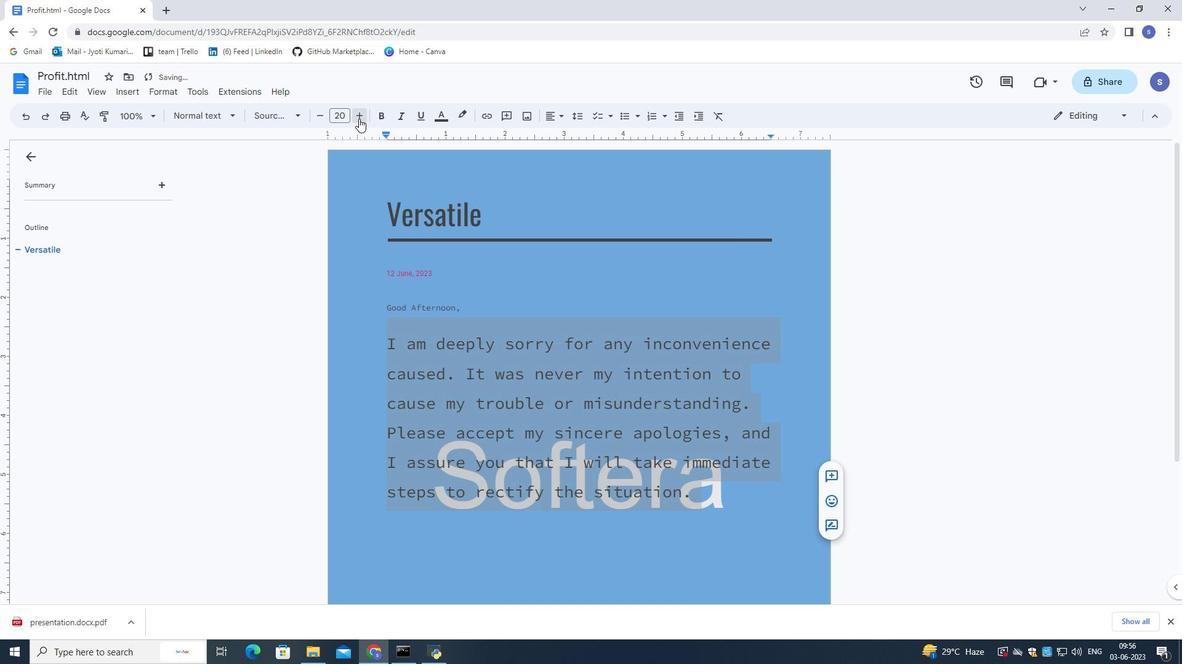 
Action: Mouse pressed left at (358, 118)
Screenshot: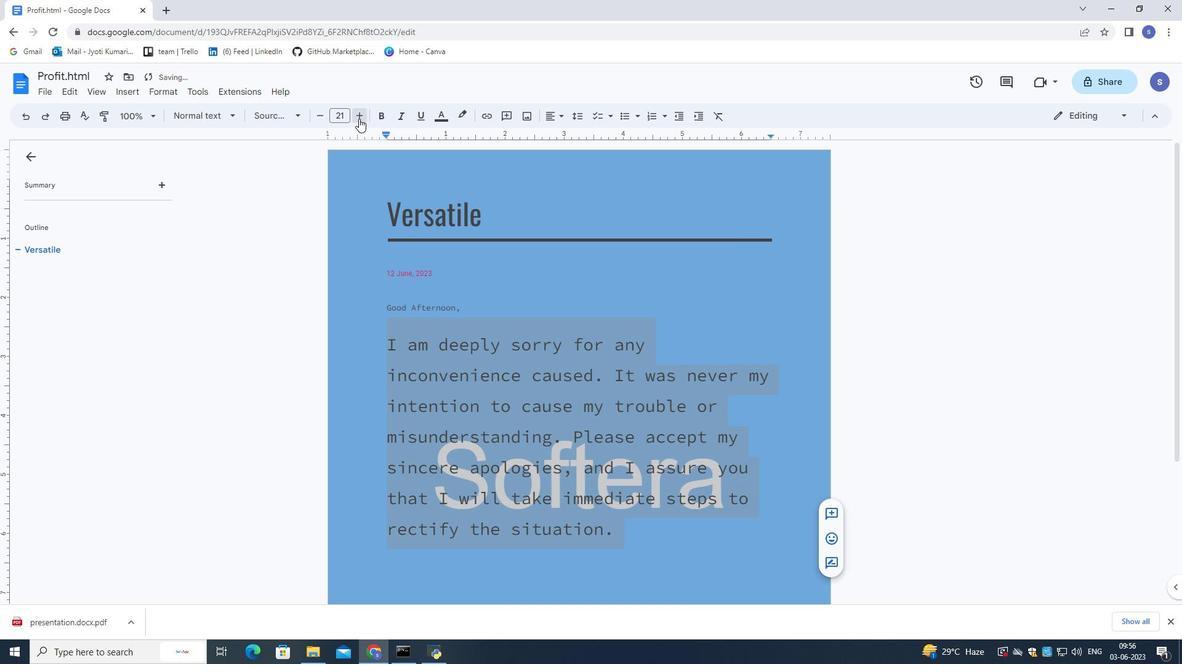 
Action: Mouse pressed left at (358, 118)
Screenshot: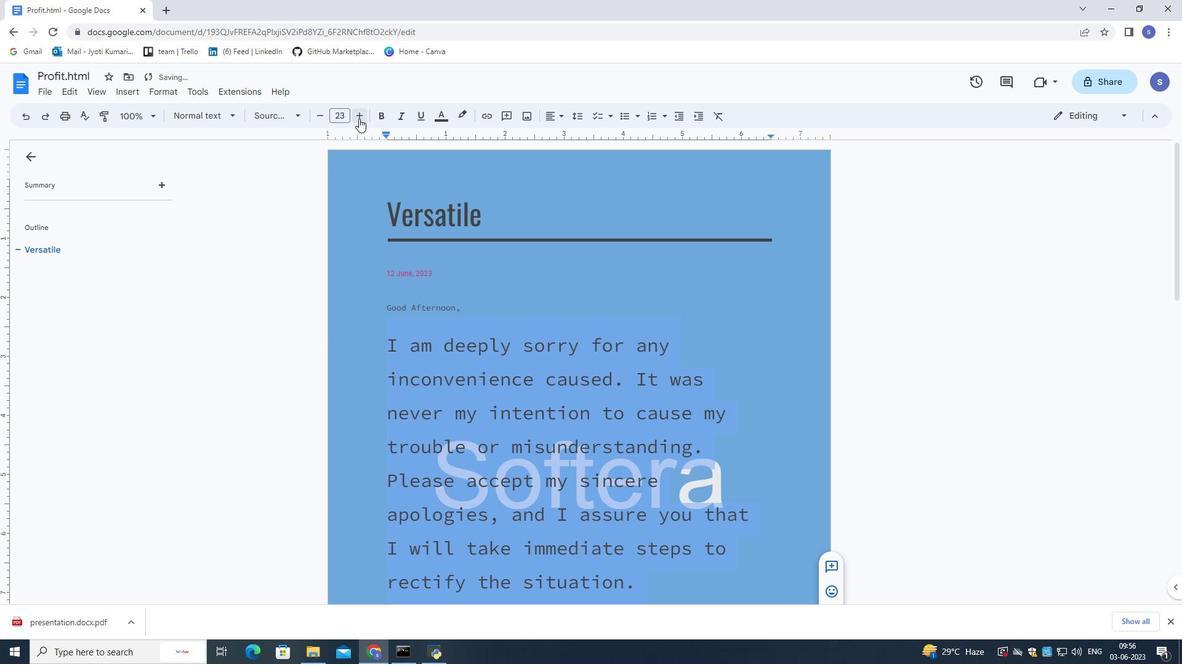 
Action: Mouse pressed left at (358, 118)
Screenshot: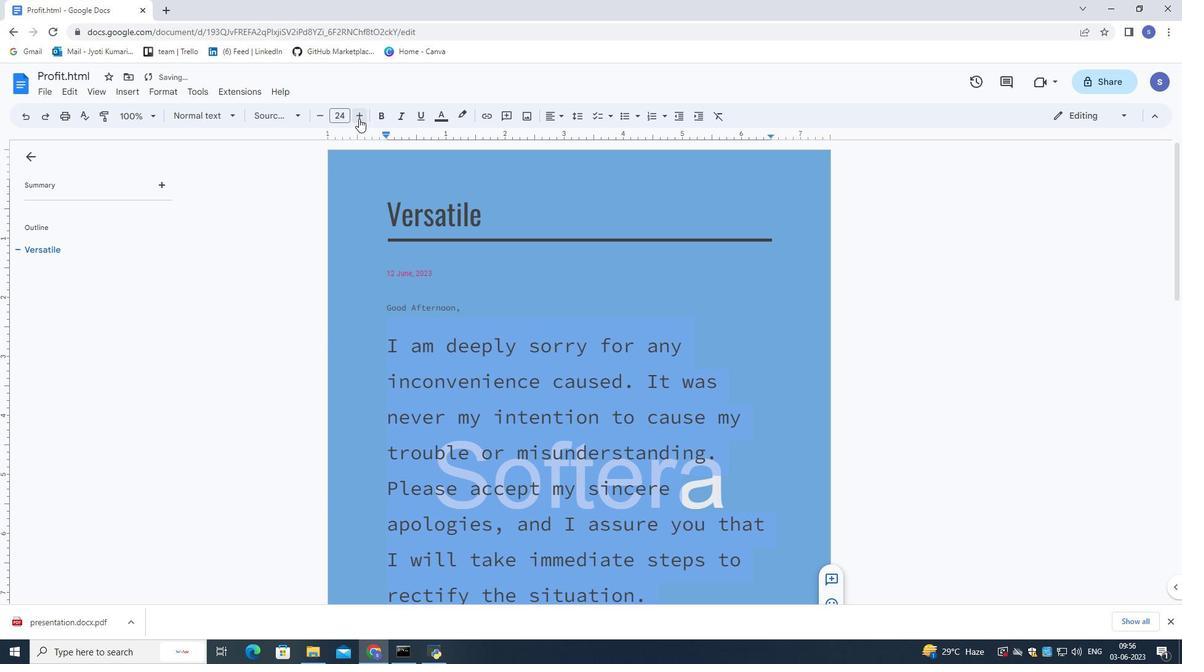
Action: Mouse moved to (349, 148)
Screenshot: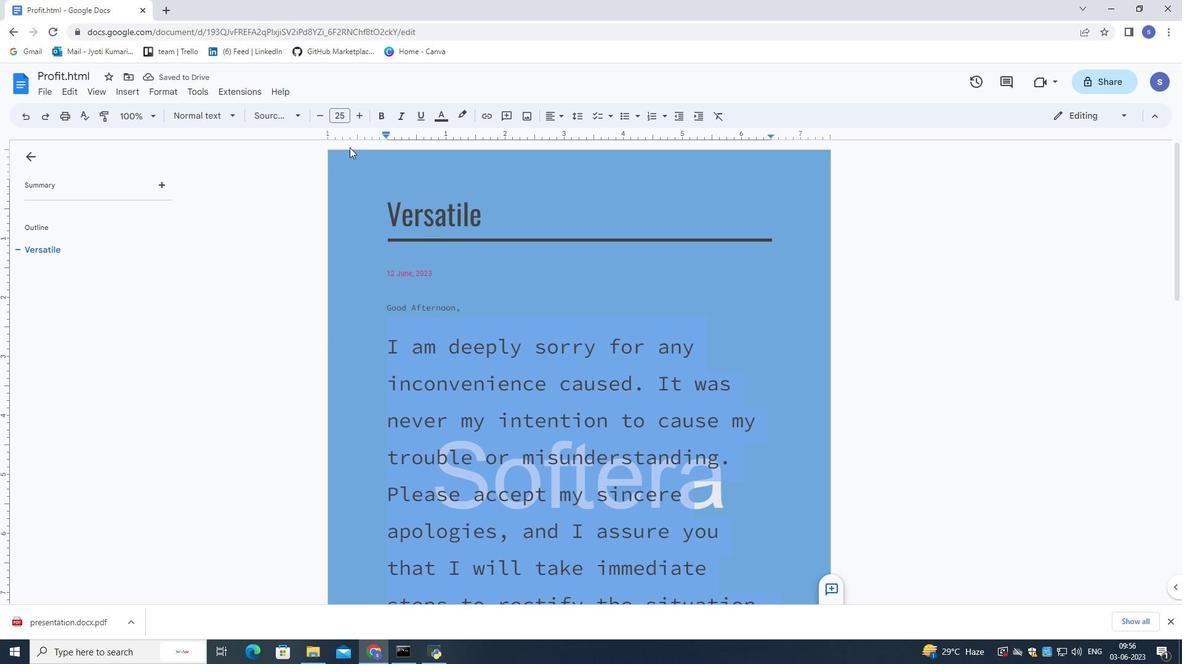 
Action: Key pressed ctrl+Z<'\x1a'><'\x1a'><'\x1a'><'\x1a'>
Screenshot: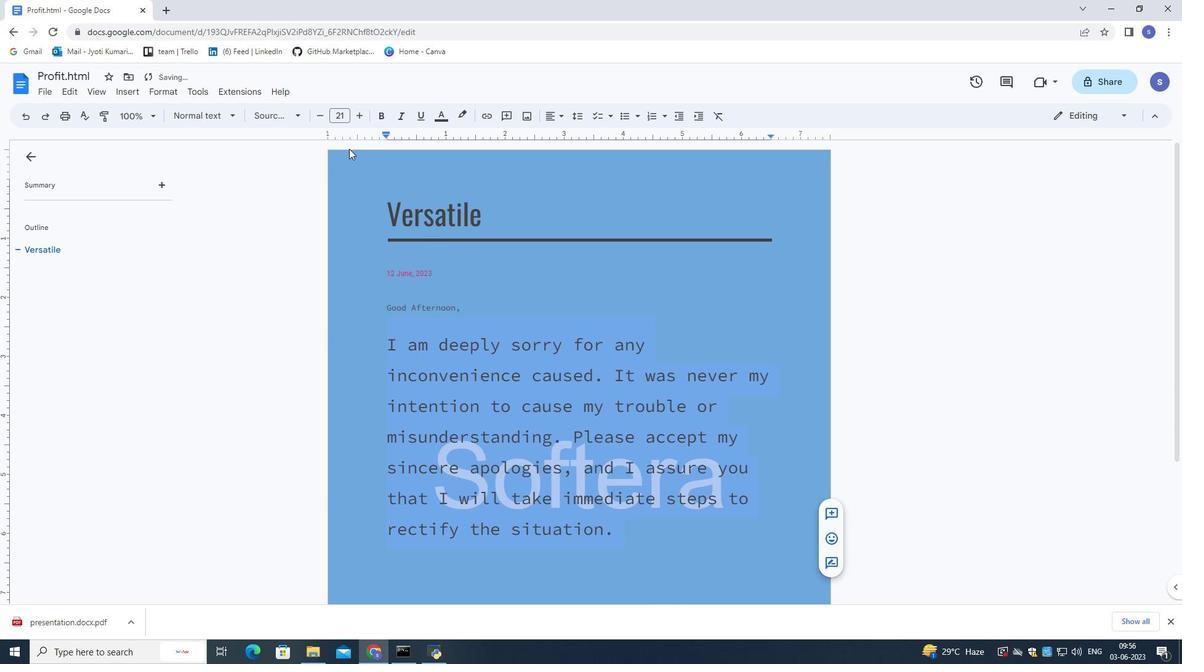 
Action: Mouse moved to (349, 149)
Screenshot: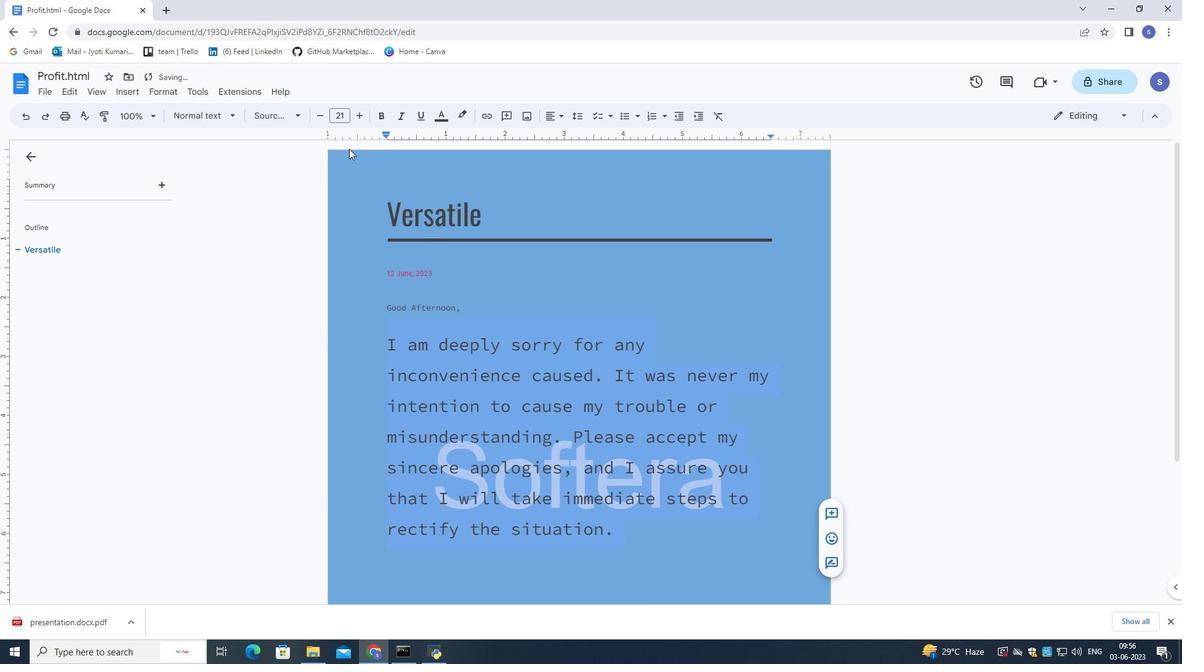 
Action: Key pressed <'\x1a'>
Screenshot: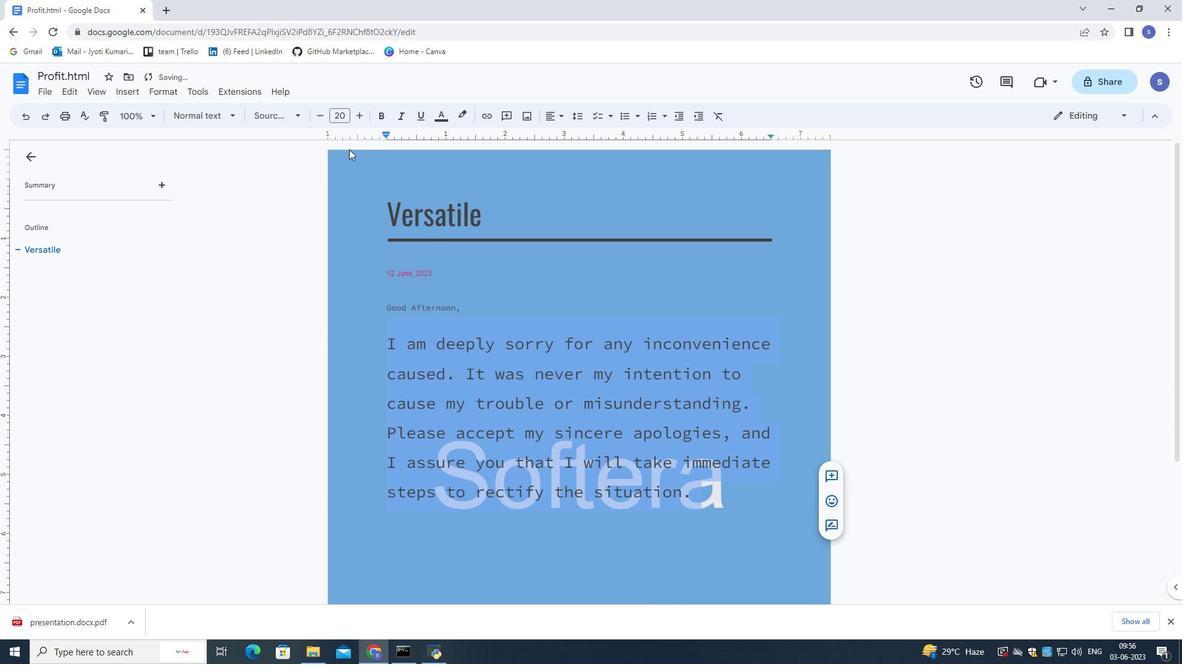 
Action: Mouse moved to (349, 149)
Screenshot: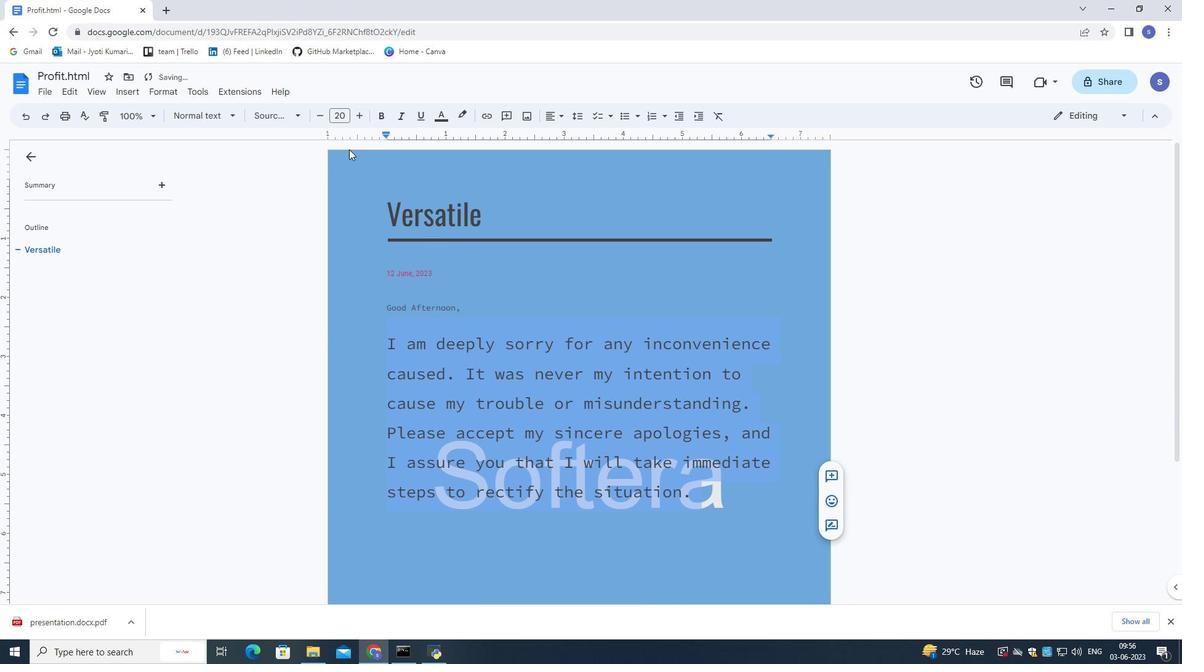 
Action: Key pressed <'\x1a'>
Screenshot: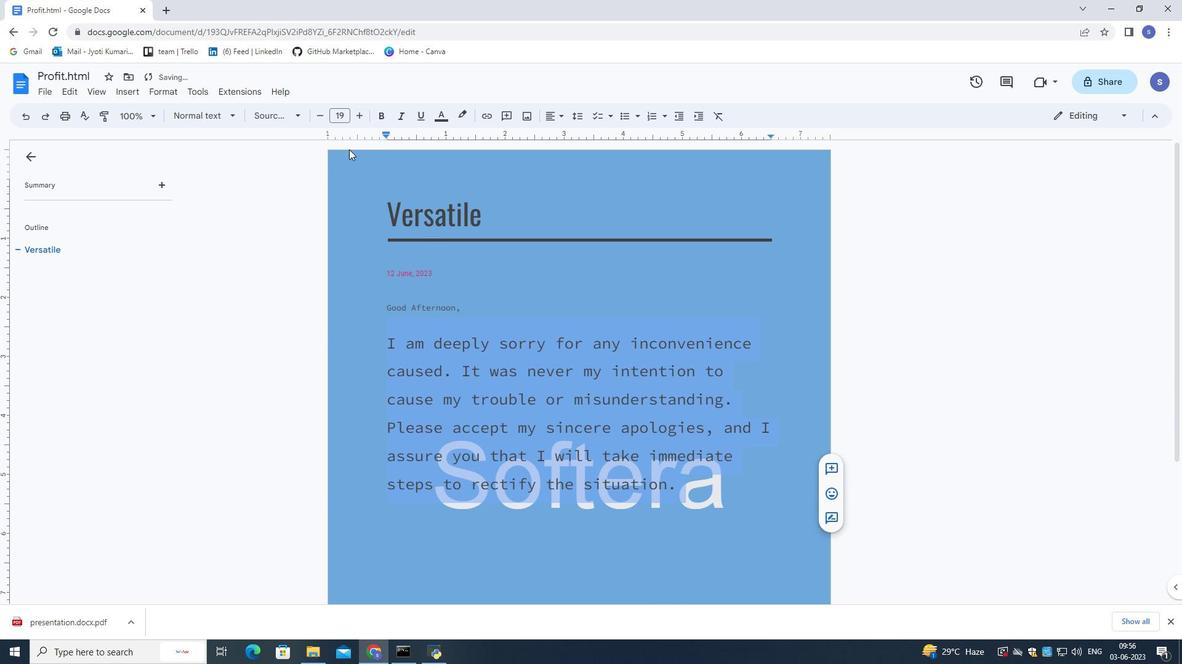 
Action: Mouse moved to (349, 150)
Screenshot: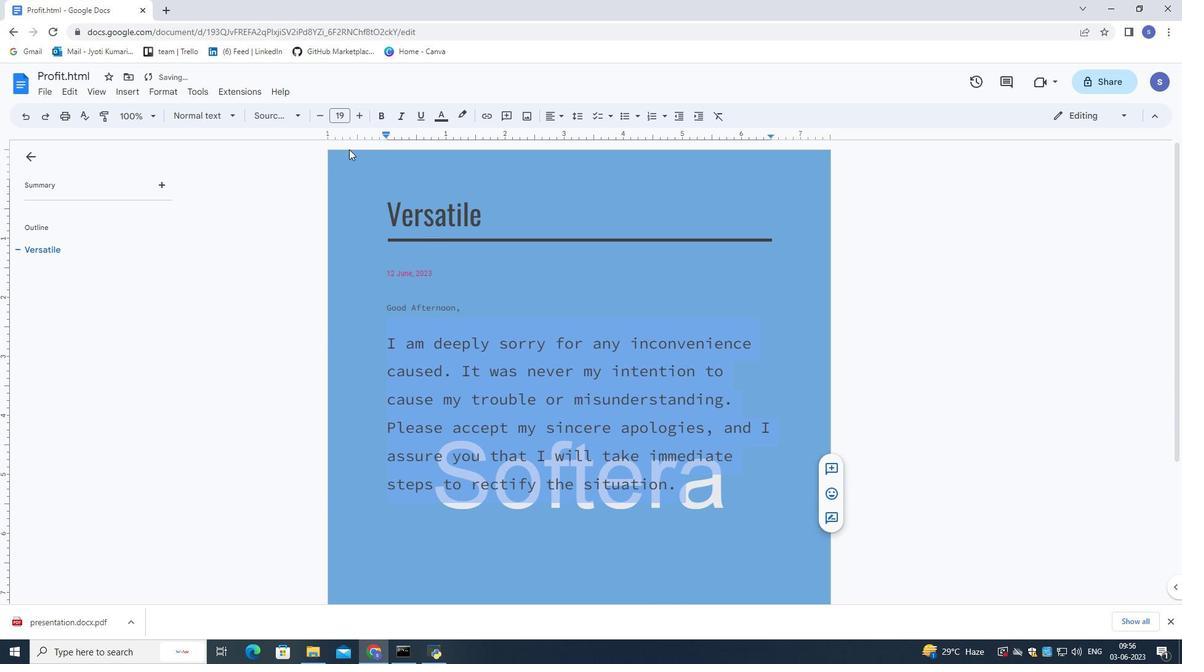 
Action: Key pressed <'\x1a'><'\x1a'>
Screenshot: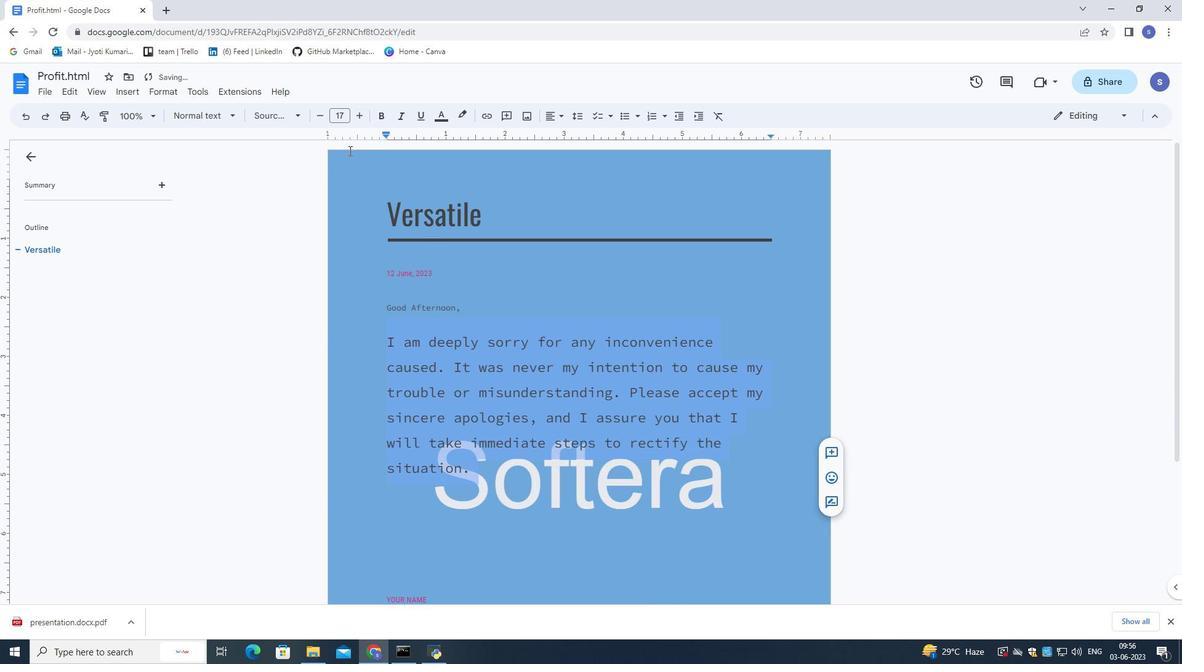 
Action: Mouse moved to (349, 151)
Screenshot: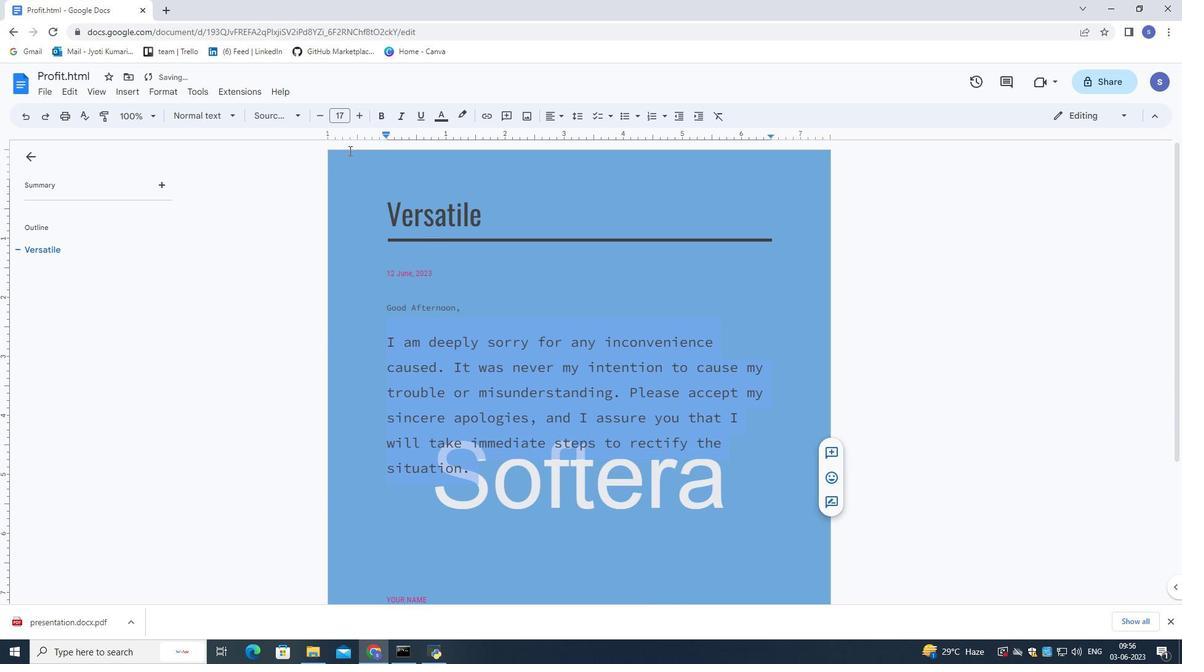 
Action: Key pressed <'\x1a'>
Screenshot: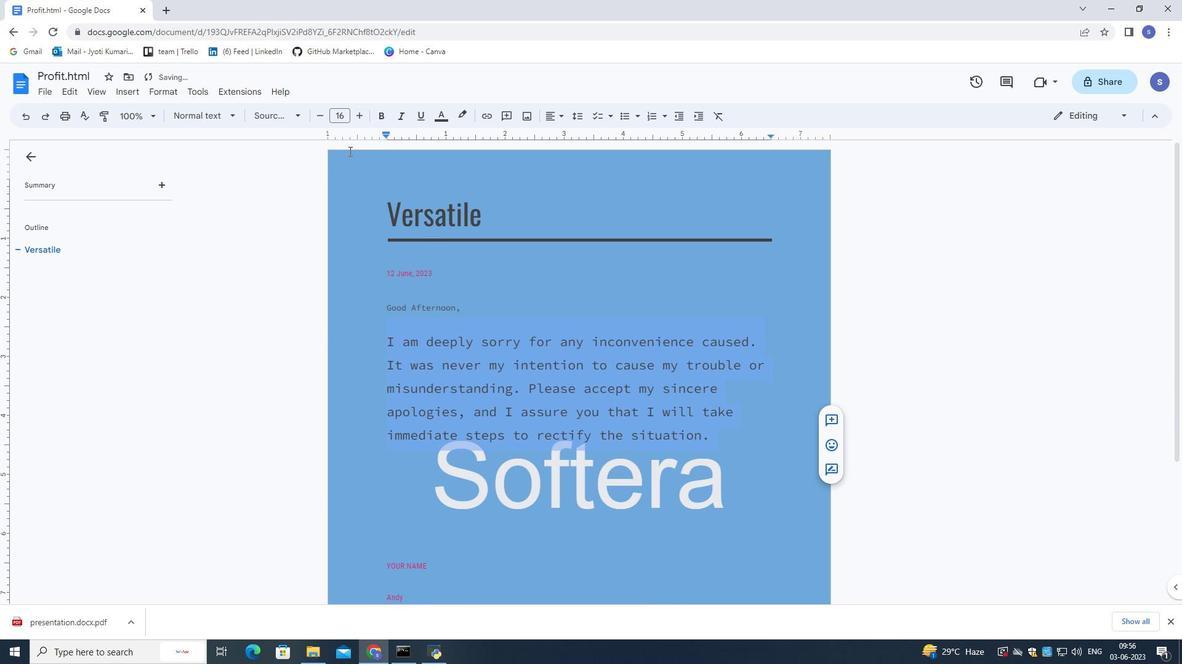 
Action: Mouse moved to (349, 152)
Screenshot: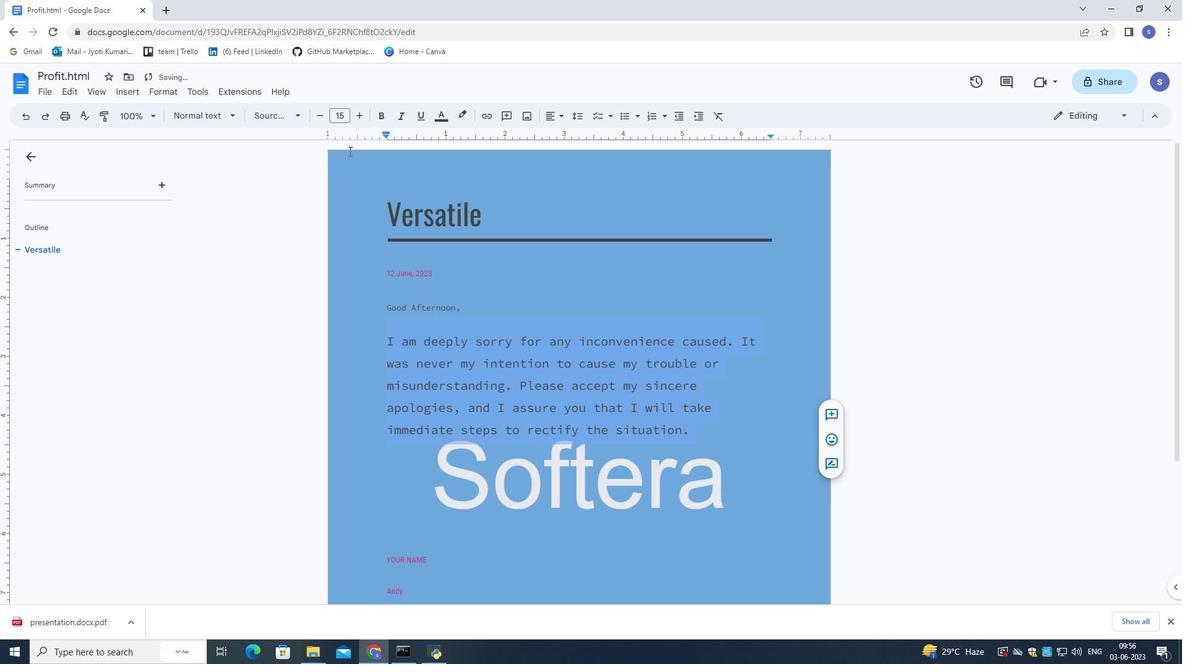 
Action: Key pressed <'\x1a'><'\x1a'><'\x1a'><'\x1a'>ctrl+Zctrl+Z
Screenshot: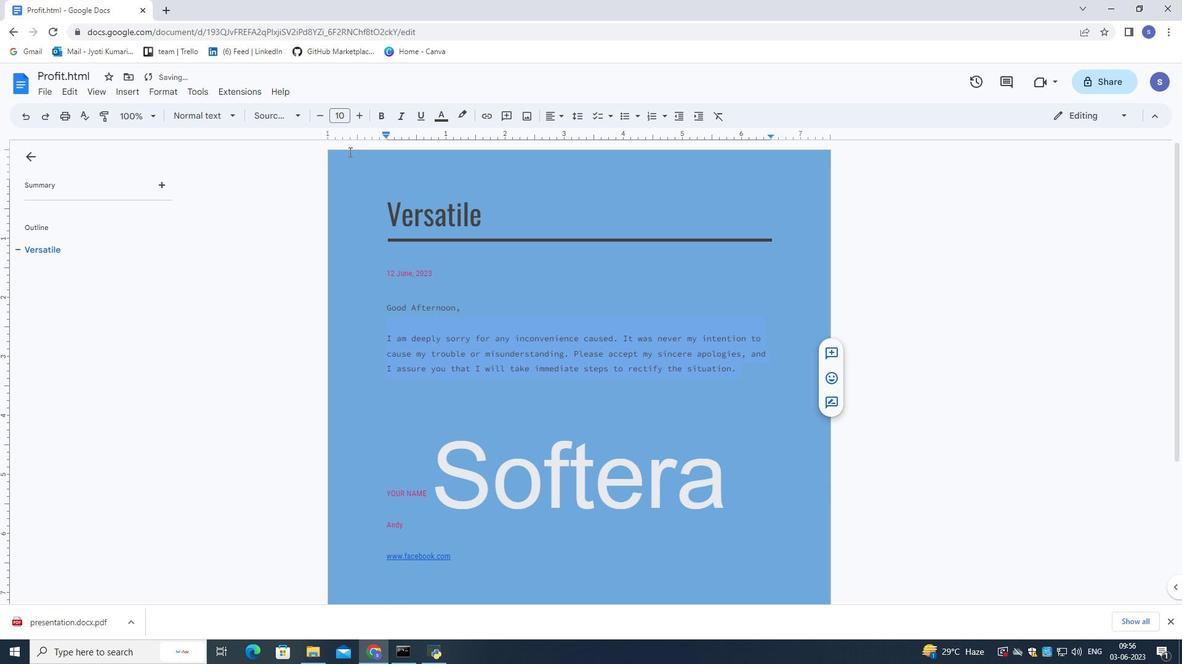 
Action: Mouse moved to (514, 267)
Screenshot: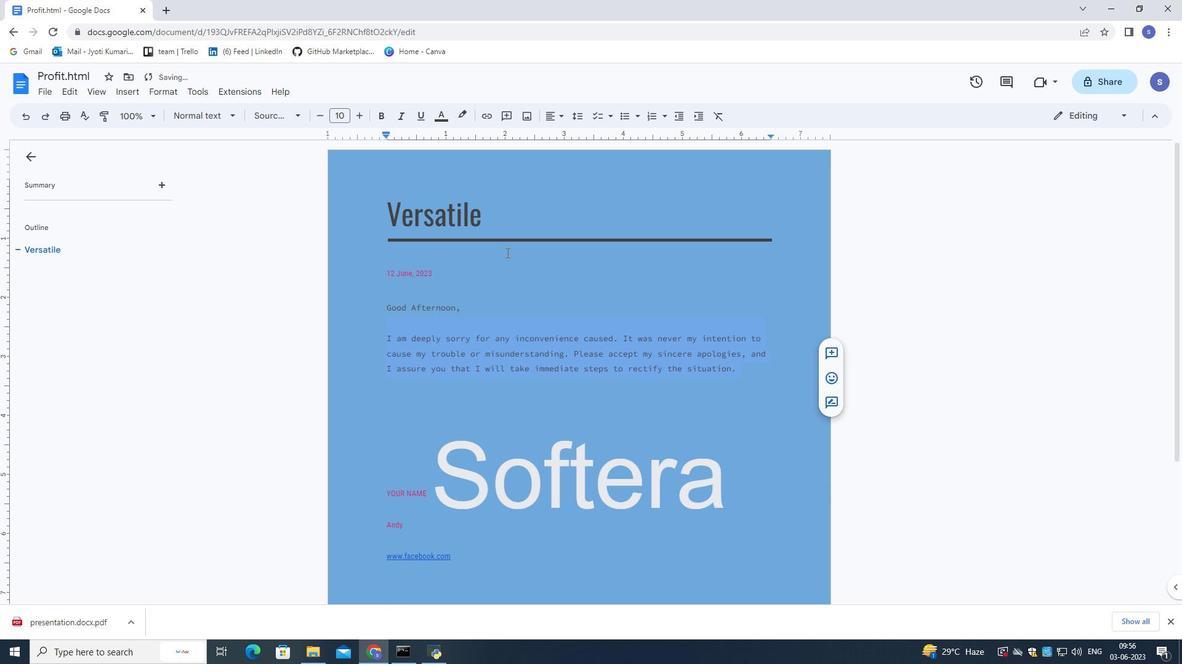 
Action: Mouse pressed left at (514, 267)
Screenshot: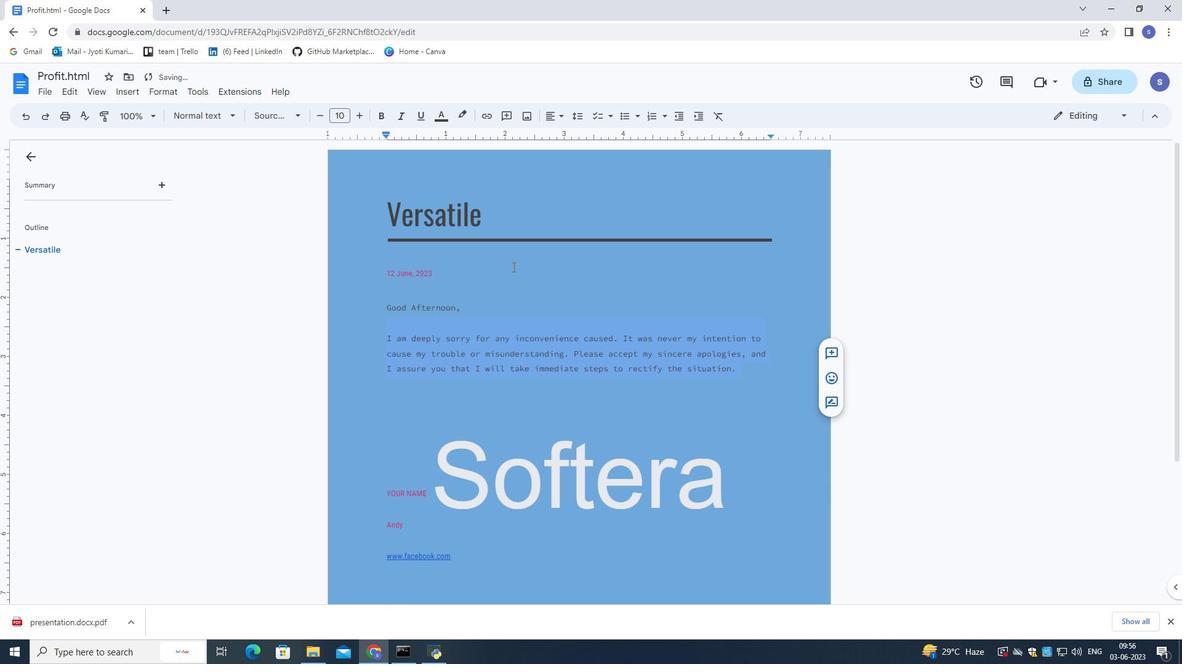 
Action: Mouse moved to (482, 304)
Screenshot: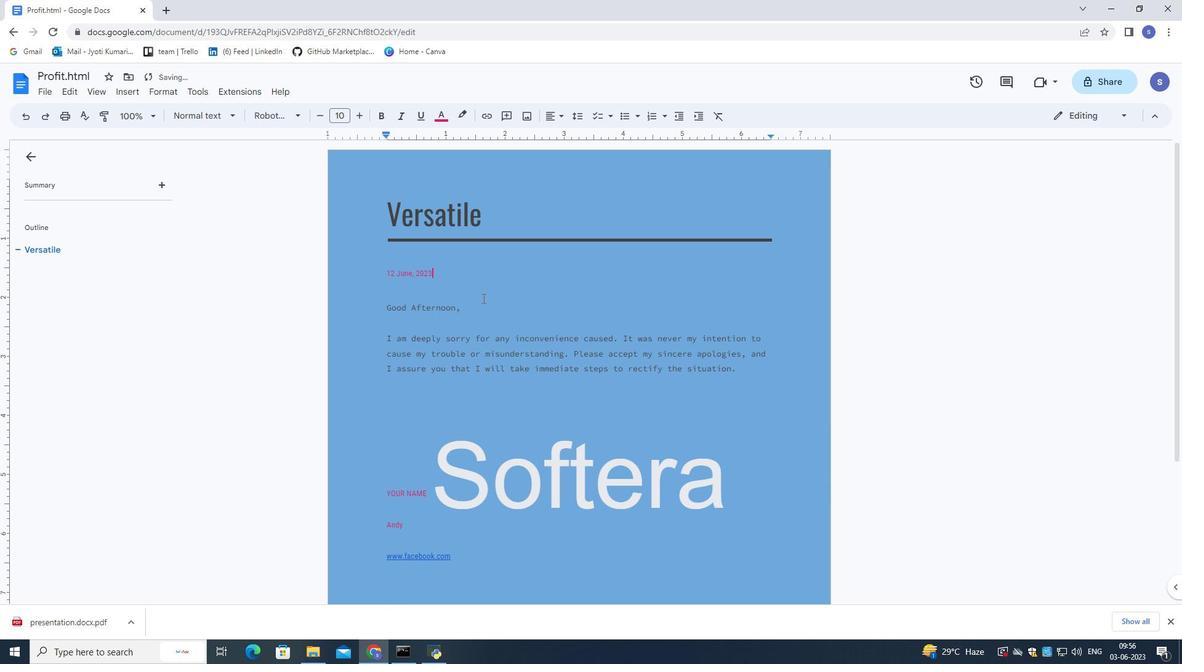 
Action: Mouse pressed left at (482, 304)
Screenshot: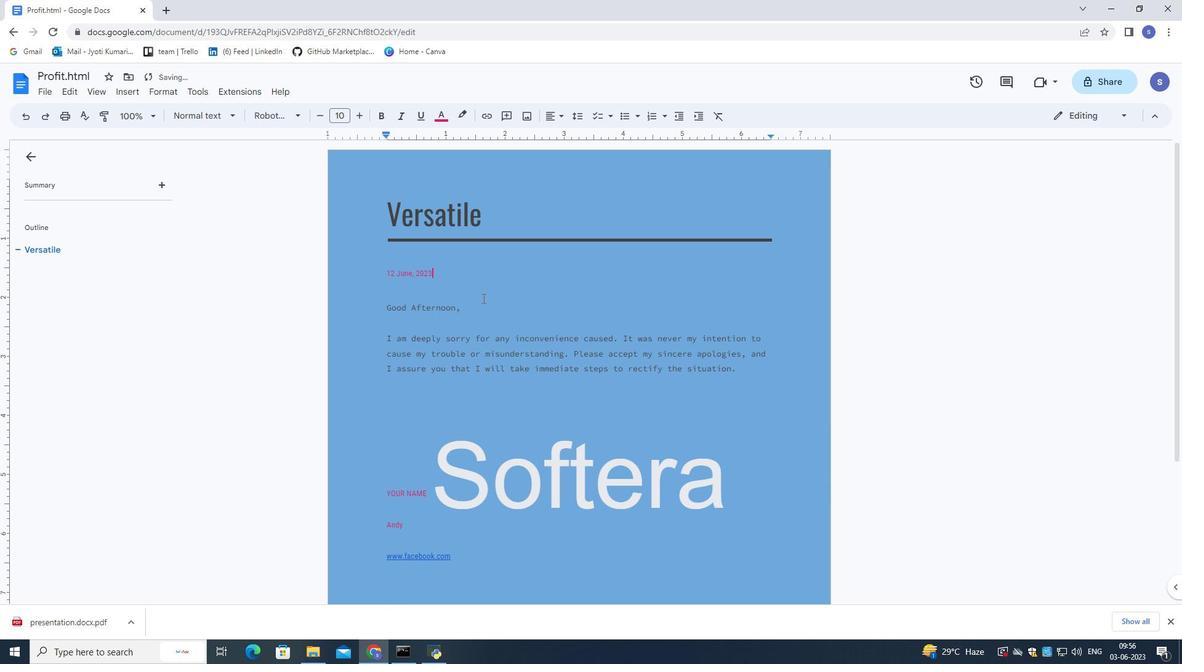 
Action: Mouse moved to (358, 121)
Screenshot: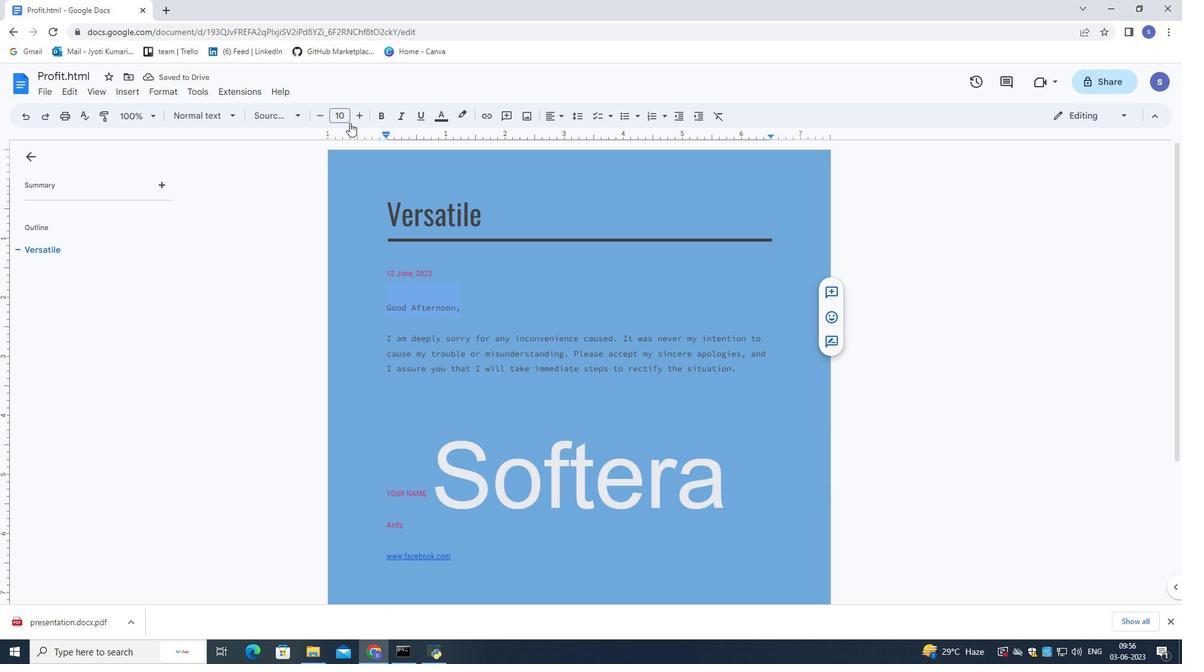 
Action: Mouse pressed left at (358, 121)
Screenshot: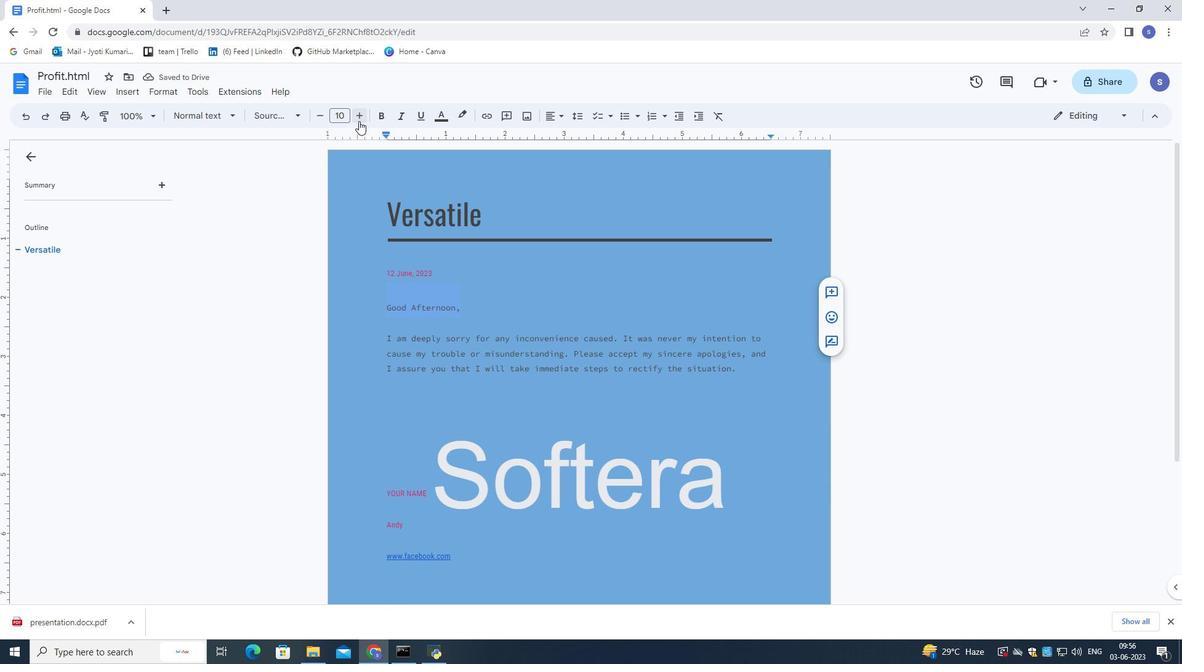 
Action: Mouse pressed left at (358, 121)
Screenshot: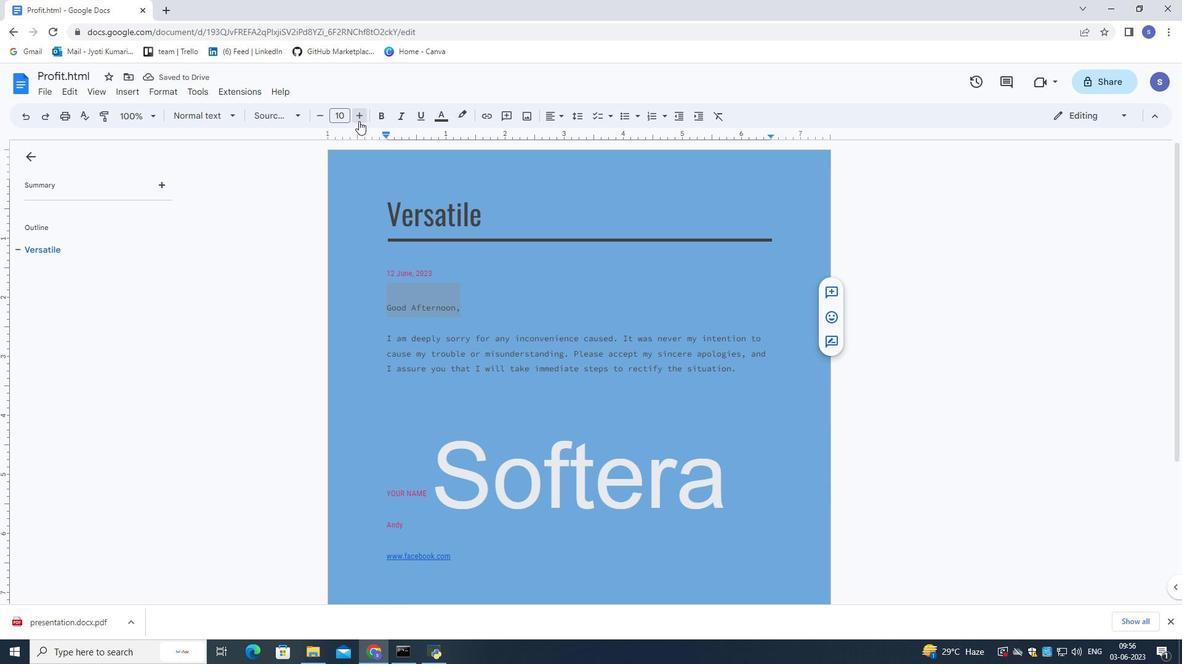 
Action: Mouse pressed left at (358, 121)
Screenshot: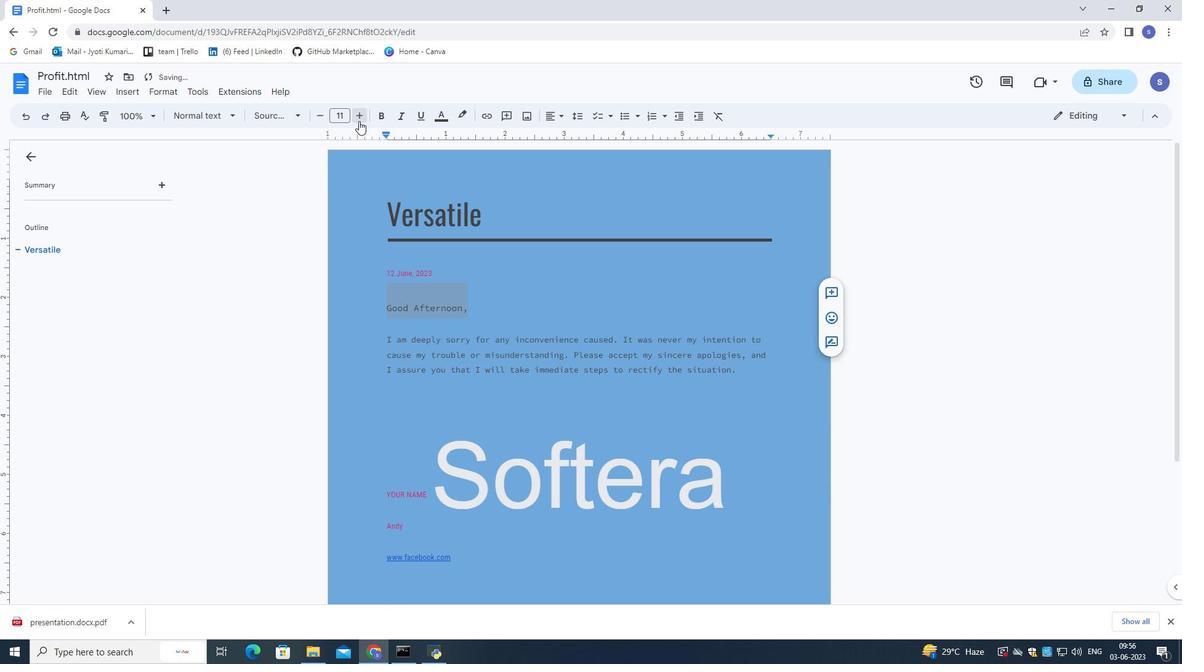 
Action: Mouse pressed left at (358, 121)
Screenshot: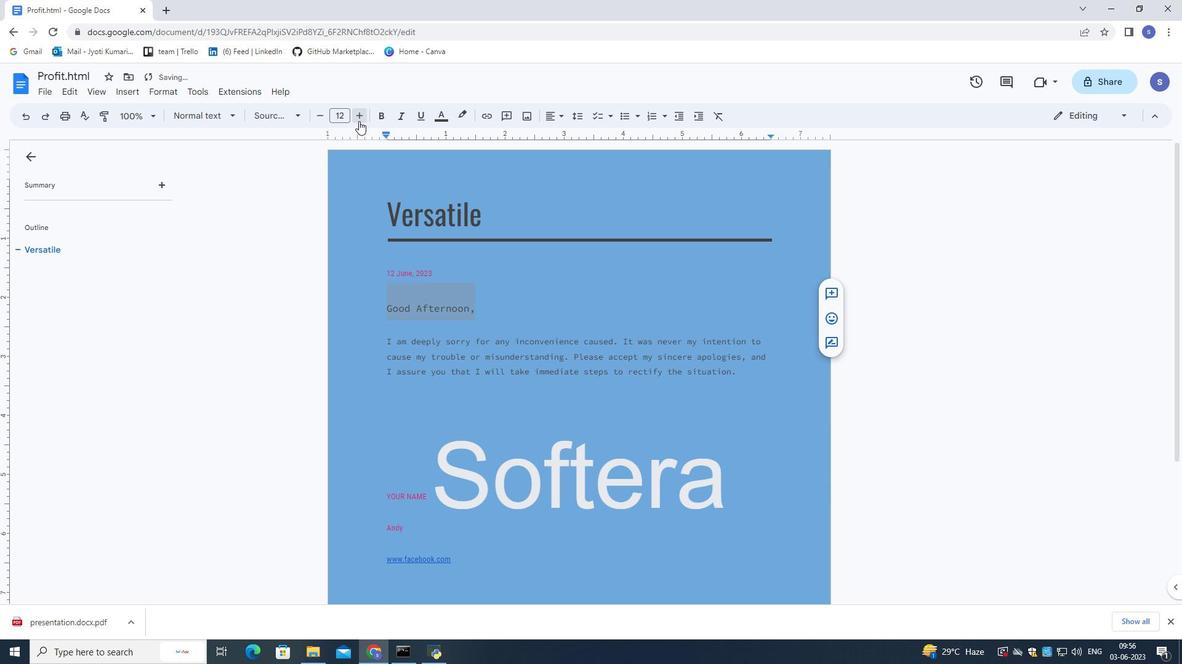 
Action: Mouse pressed left at (358, 121)
Screenshot: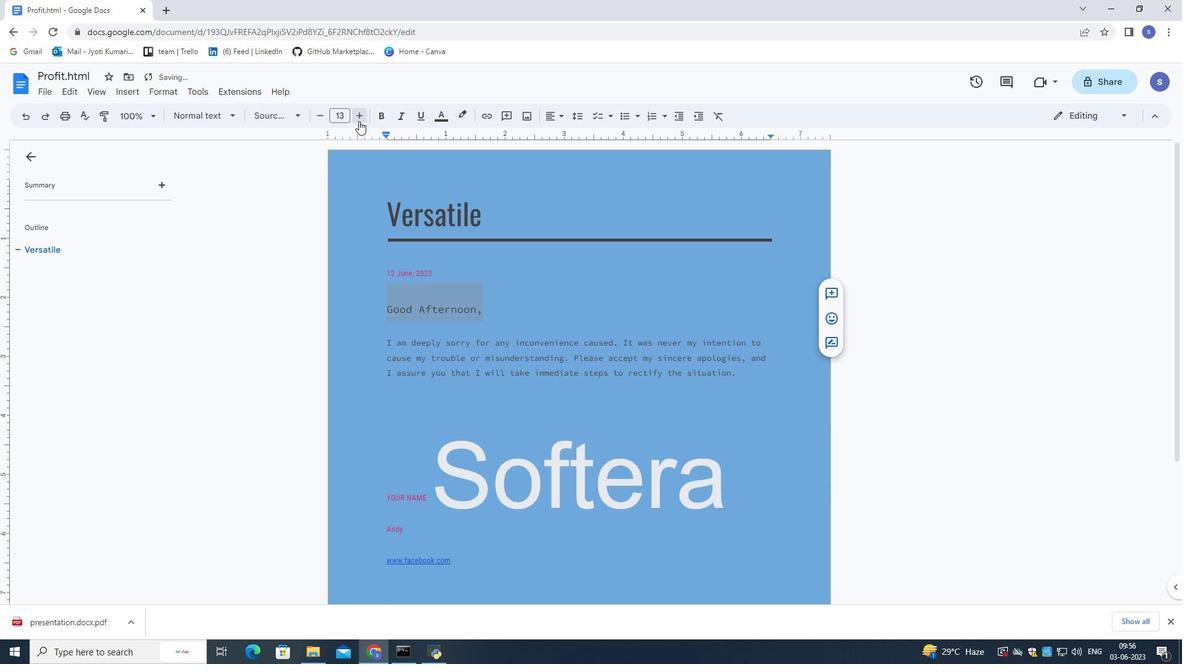 
Action: Mouse pressed left at (358, 121)
Screenshot: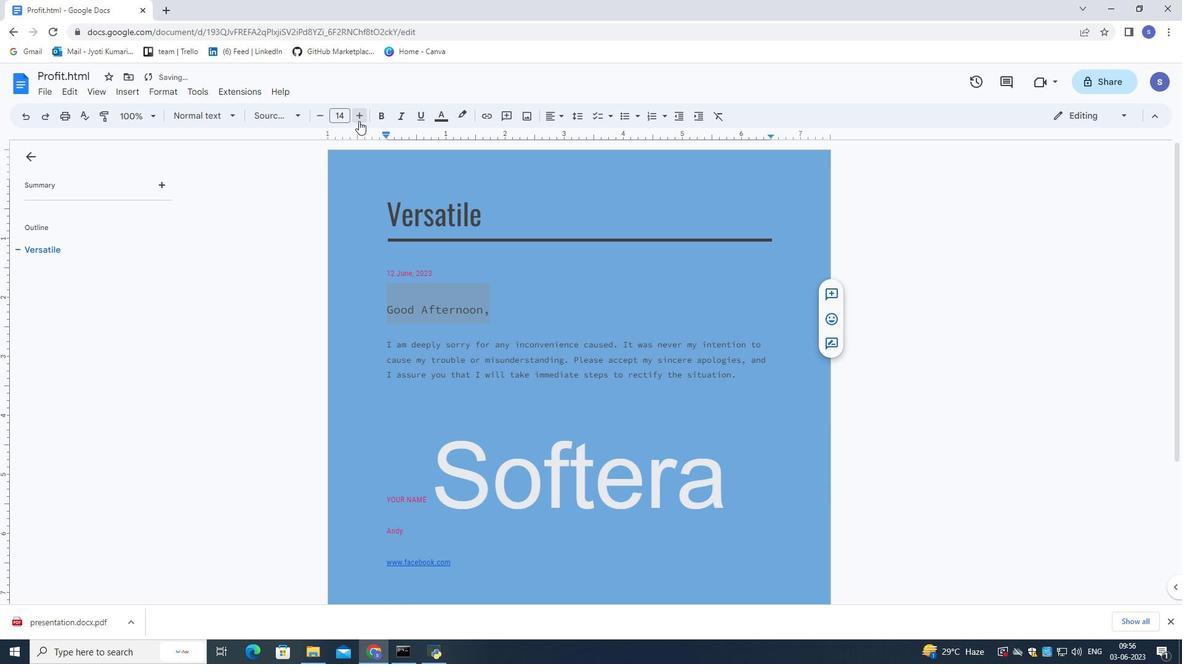 
Action: Mouse pressed left at (358, 121)
Screenshot: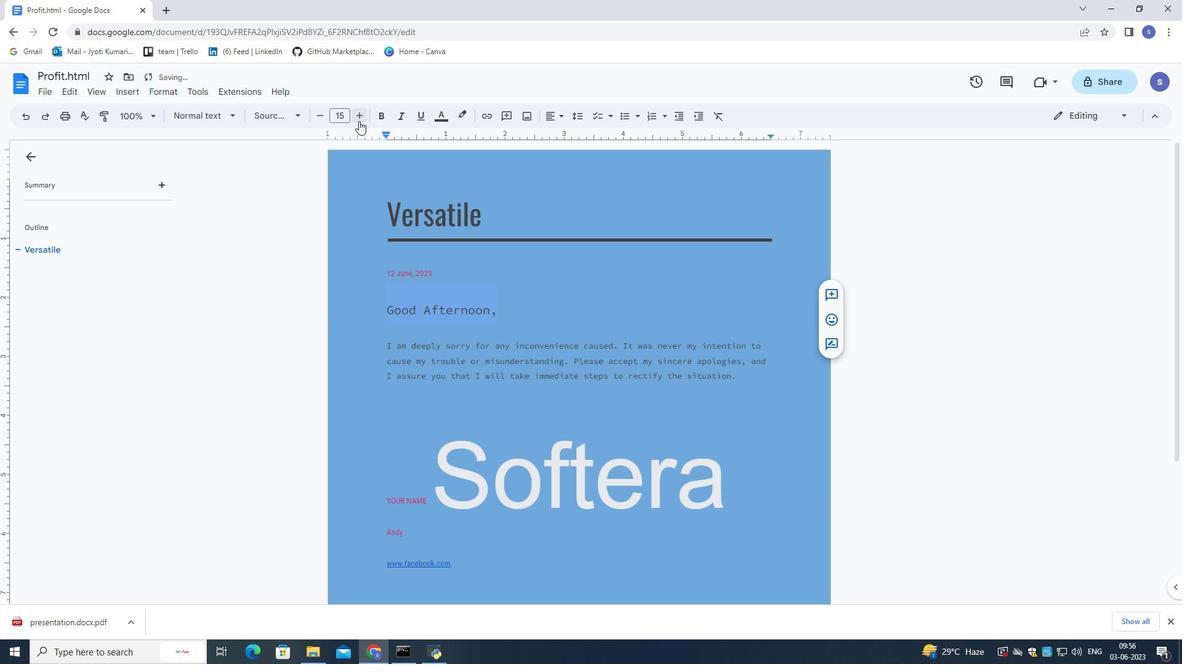 
Action: Mouse pressed left at (358, 121)
Screenshot: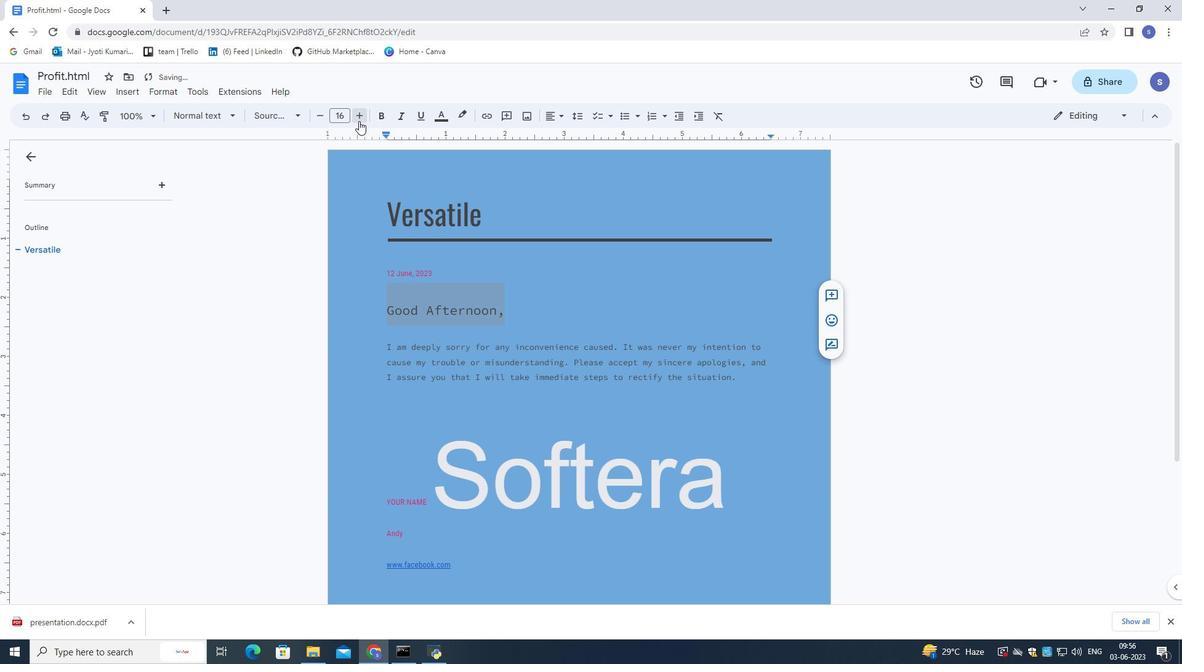 
Action: Mouse pressed left at (358, 121)
Screenshot: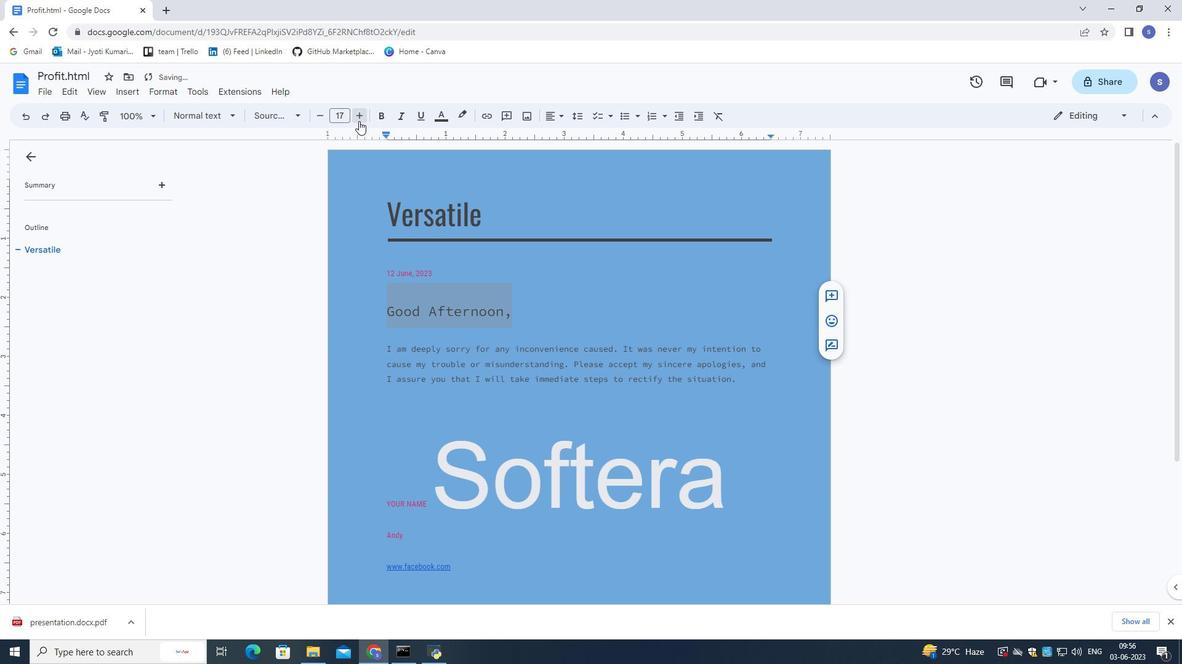 
Action: Mouse pressed left at (358, 121)
Screenshot: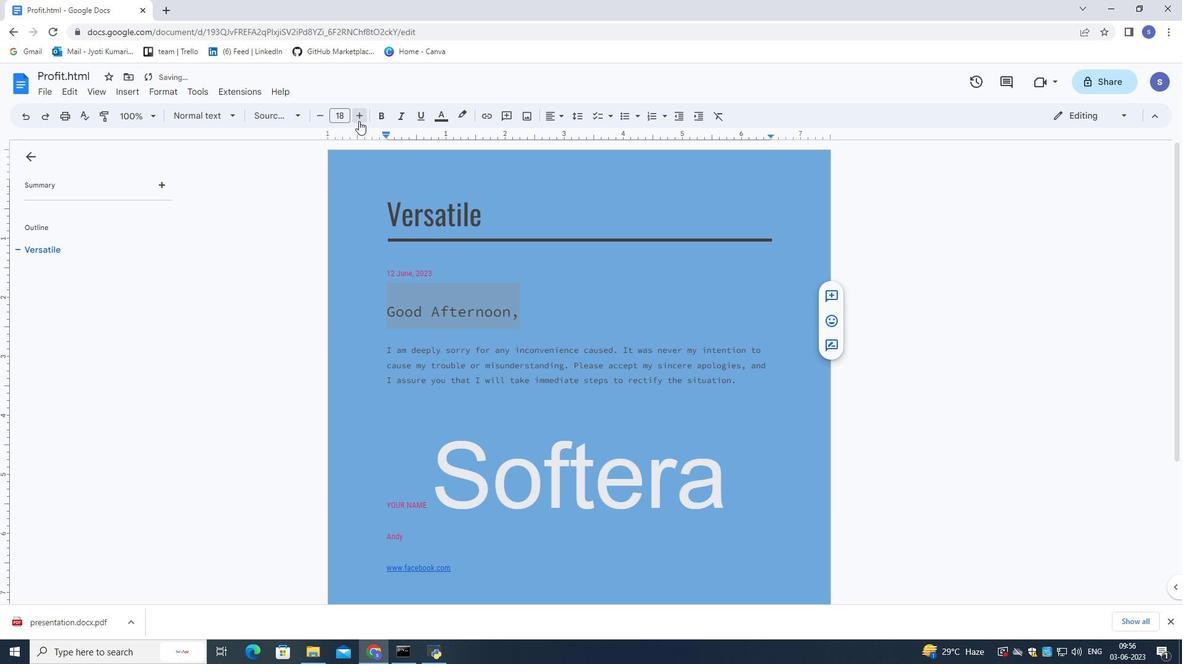 
Action: Mouse pressed left at (358, 121)
Screenshot: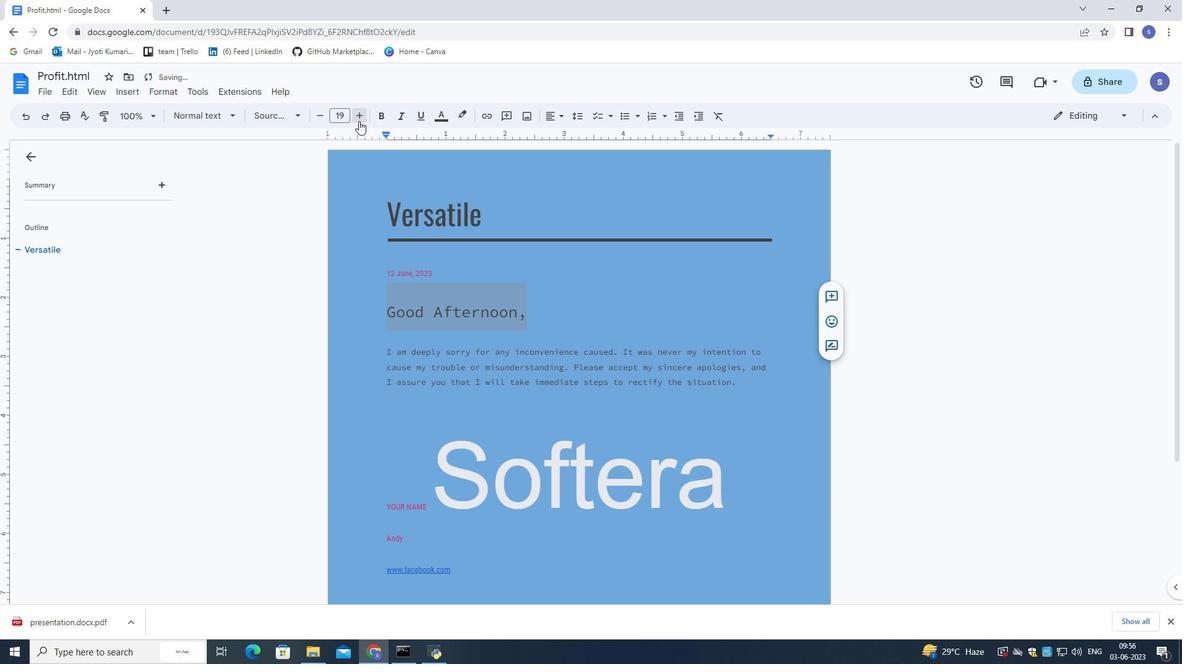 
Action: Mouse pressed left at (358, 121)
Screenshot: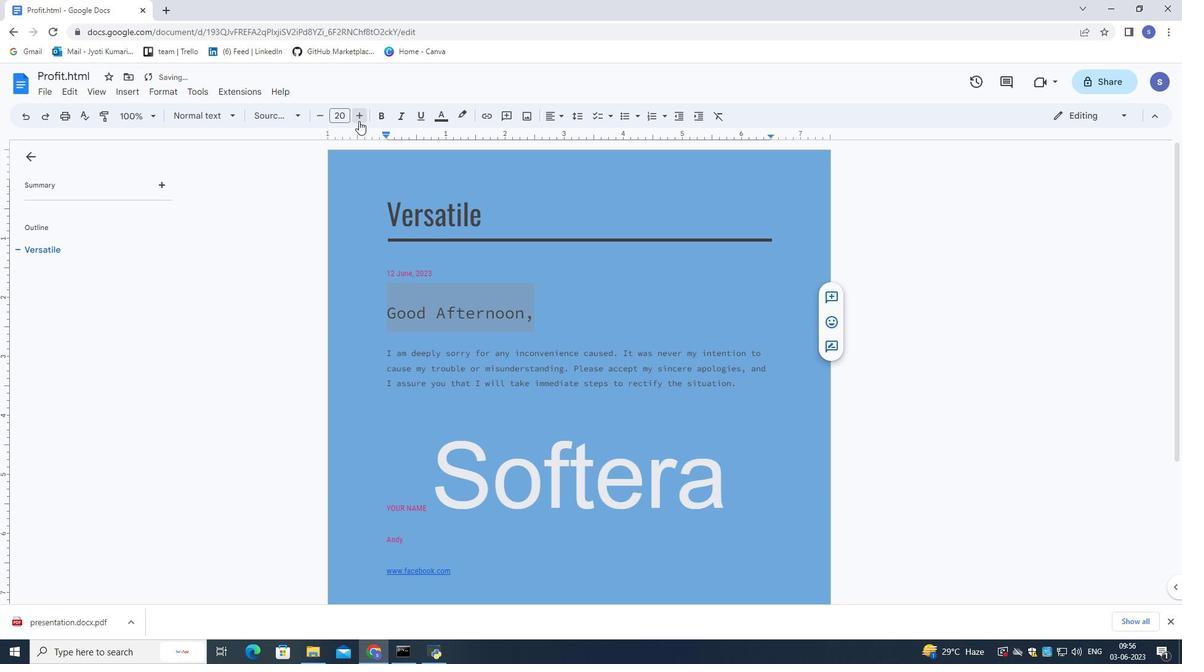 
Action: Mouse pressed left at (358, 121)
Screenshot: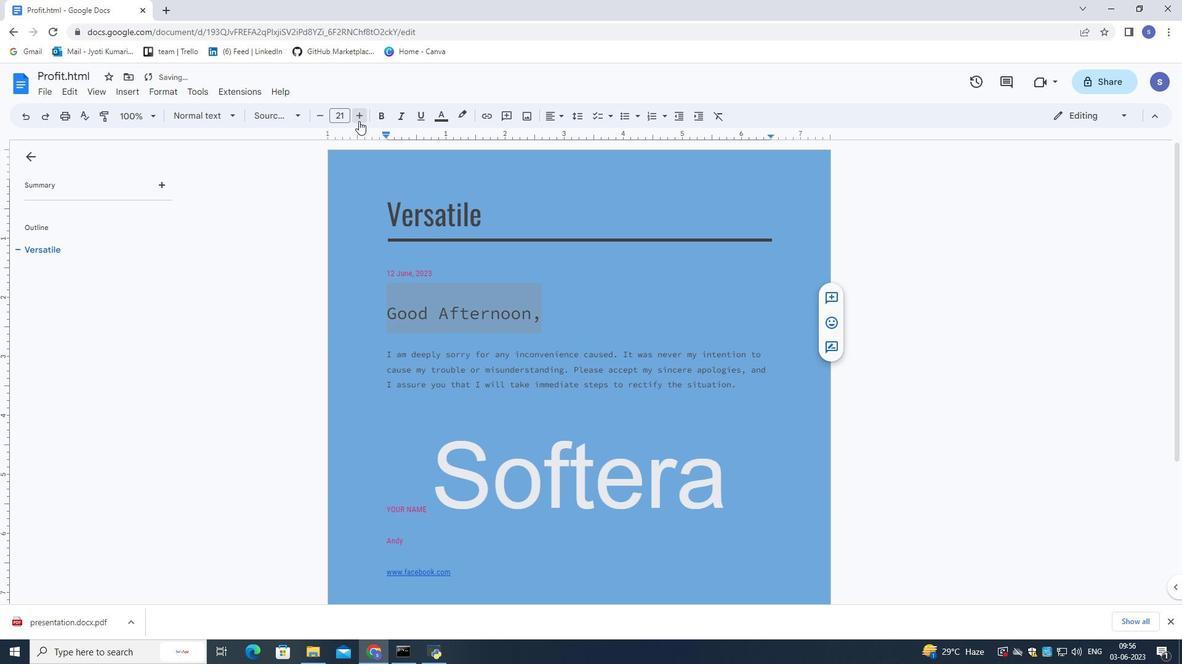 
Action: Mouse pressed left at (358, 121)
Screenshot: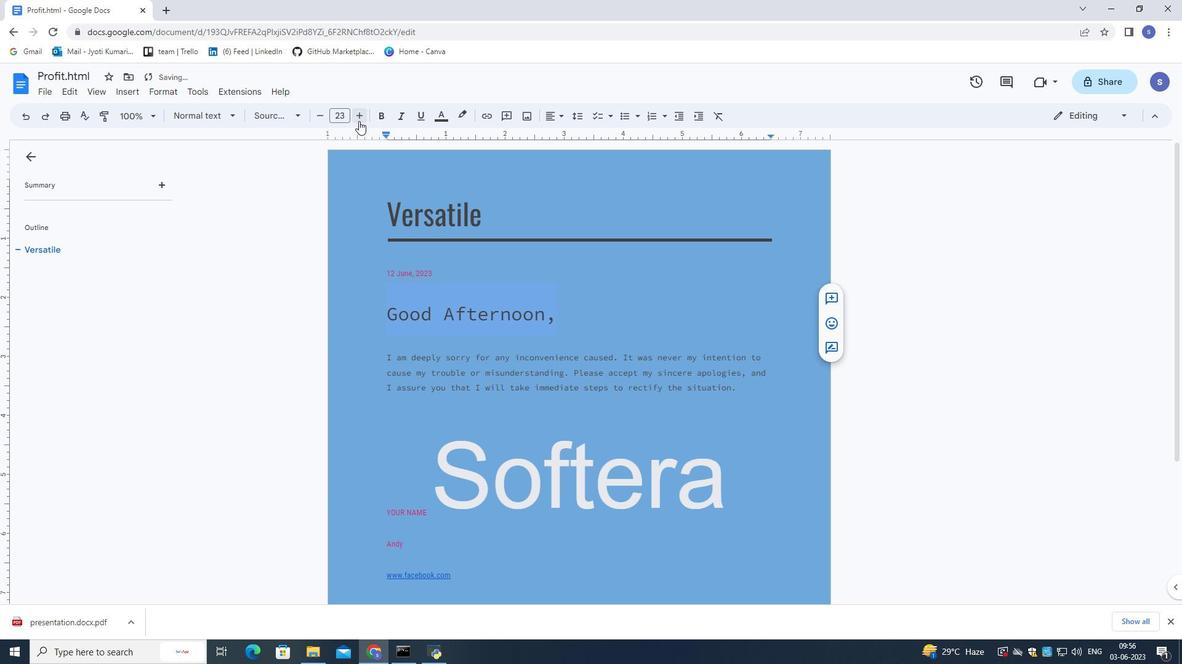 
Action: Mouse pressed left at (358, 121)
Screenshot: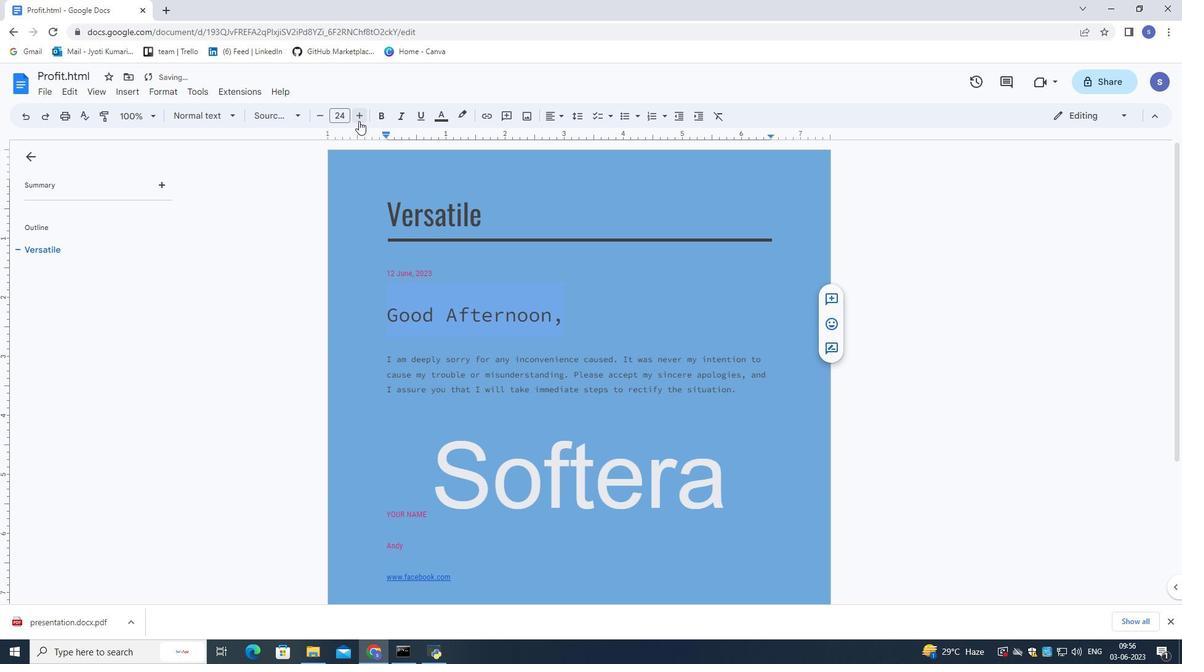 
Action: Mouse moved to (682, 314)
Screenshot: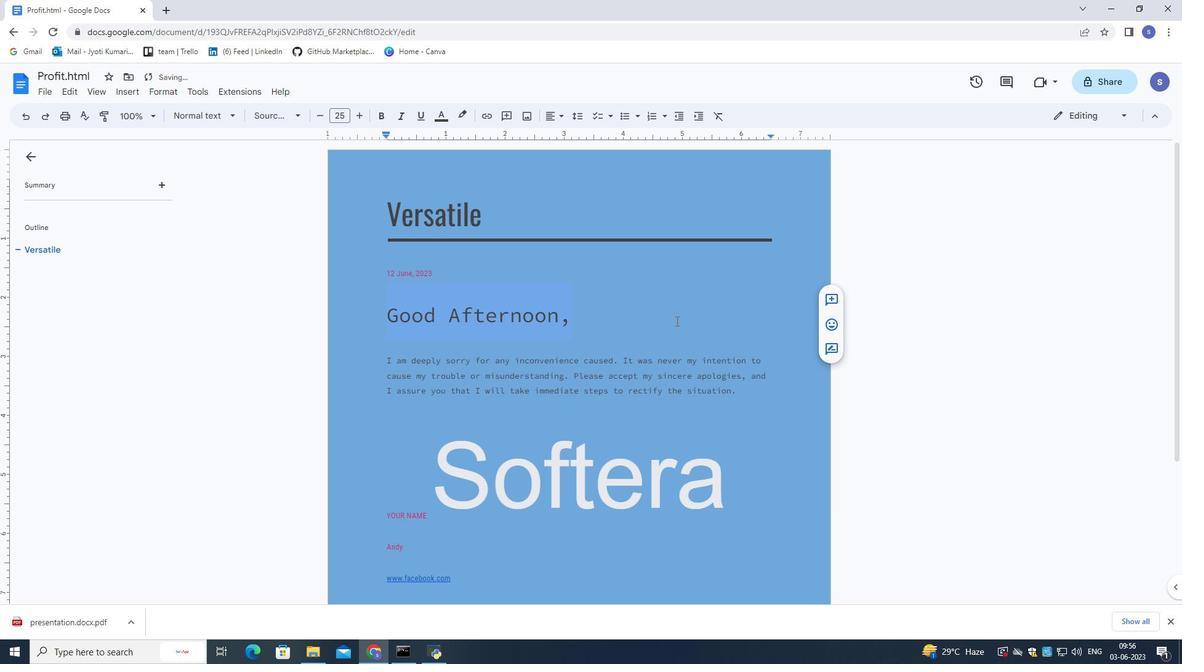 
Action: Mouse pressed left at (682, 314)
Screenshot: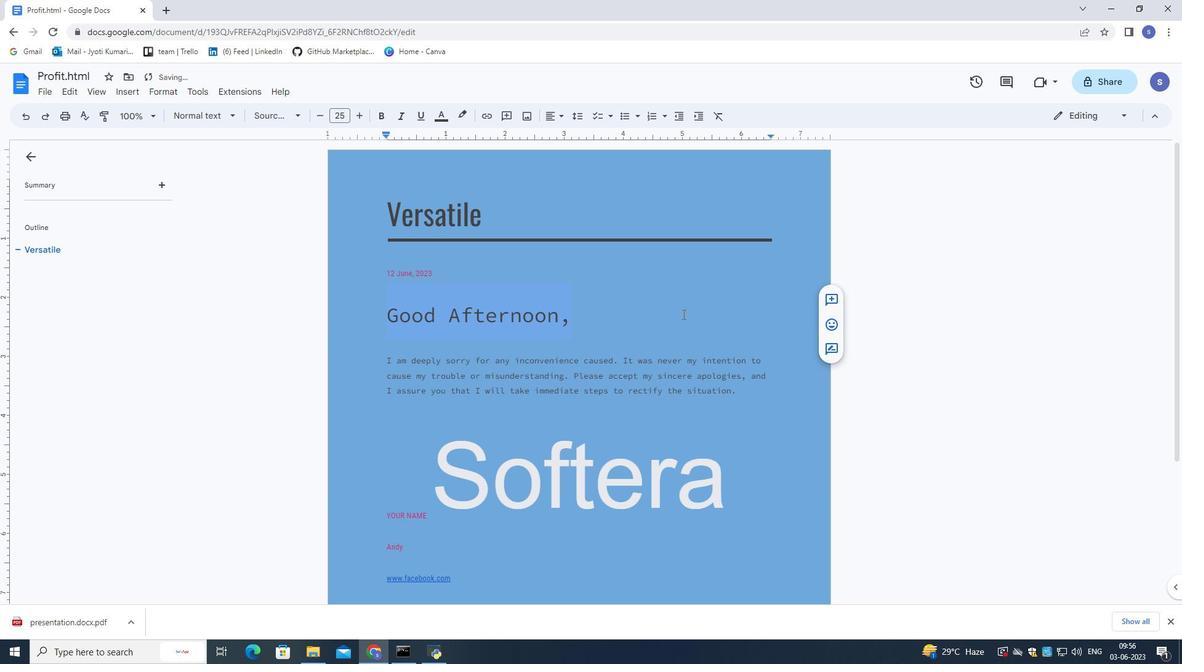 
Action: Mouse pressed left at (682, 314)
Screenshot: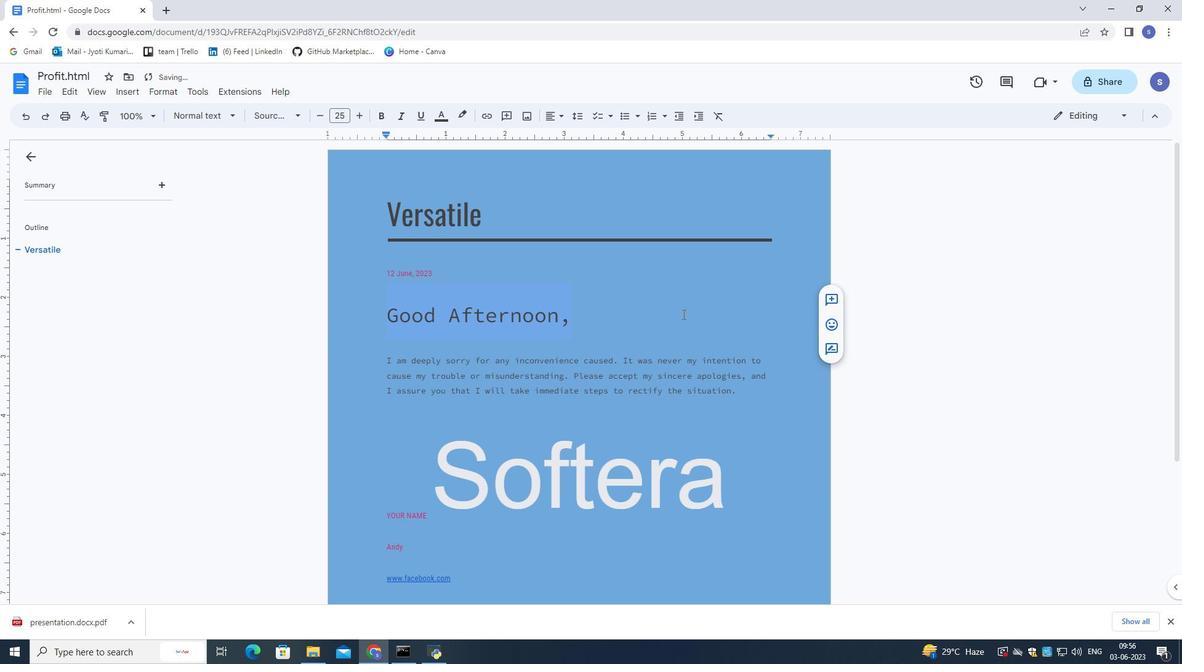 
Action: Mouse moved to (678, 341)
Screenshot: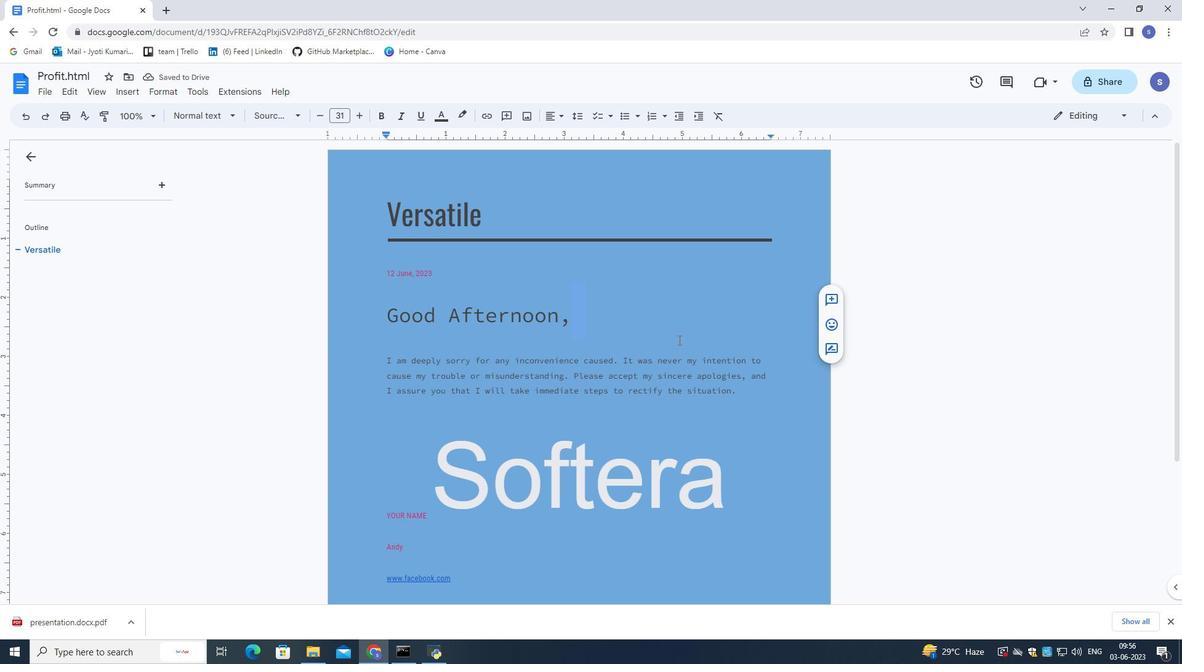 
